 Task: Find an Airbnb in Shelby, United States for 8 guests from 12 Aug to 16 Aug, with a price range of ₹10,000 to ₹16,000, and amenities including Free parking, Wifi, TV, Gym, and Breakfast. Enable 'Self check-in' option.
Action: Mouse moved to (823, 299)
Screenshot: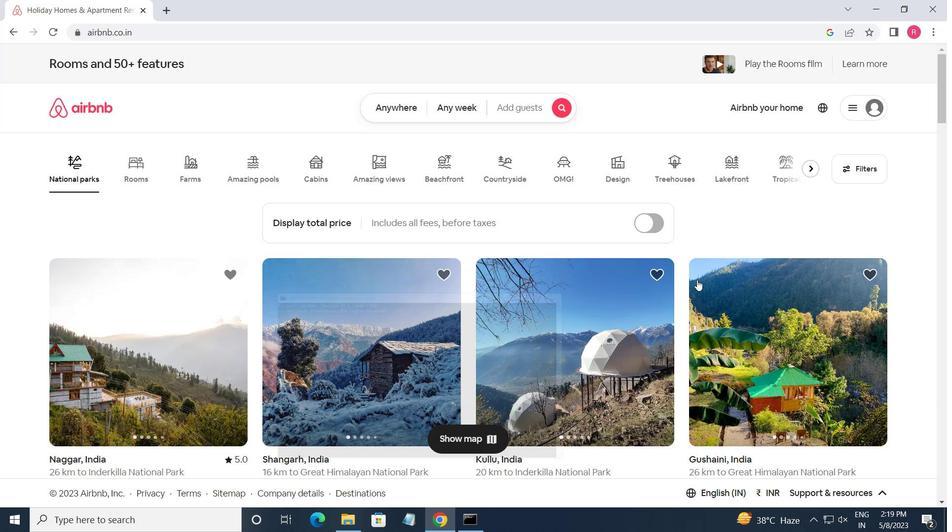 
Action: Mouse scrolled (823, 298) with delta (0, 0)
Screenshot: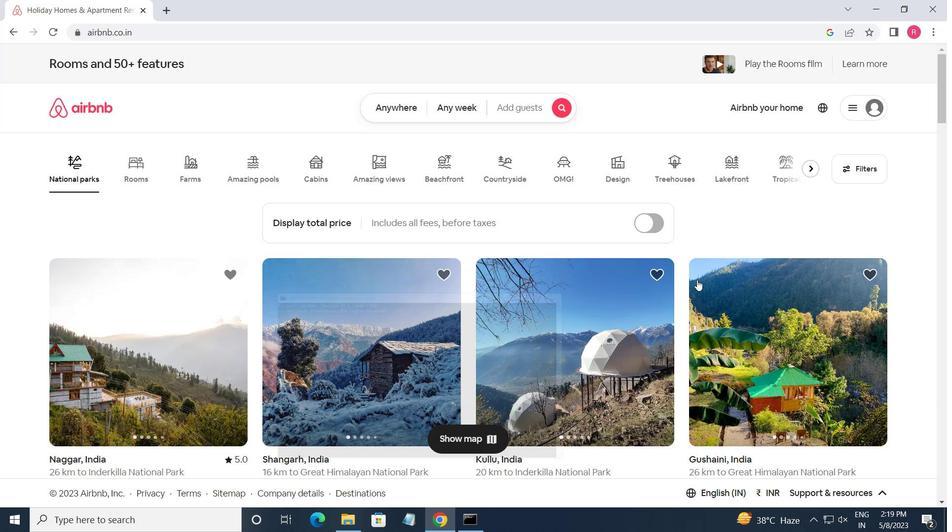 
Action: Mouse moved to (561, 63)
Screenshot: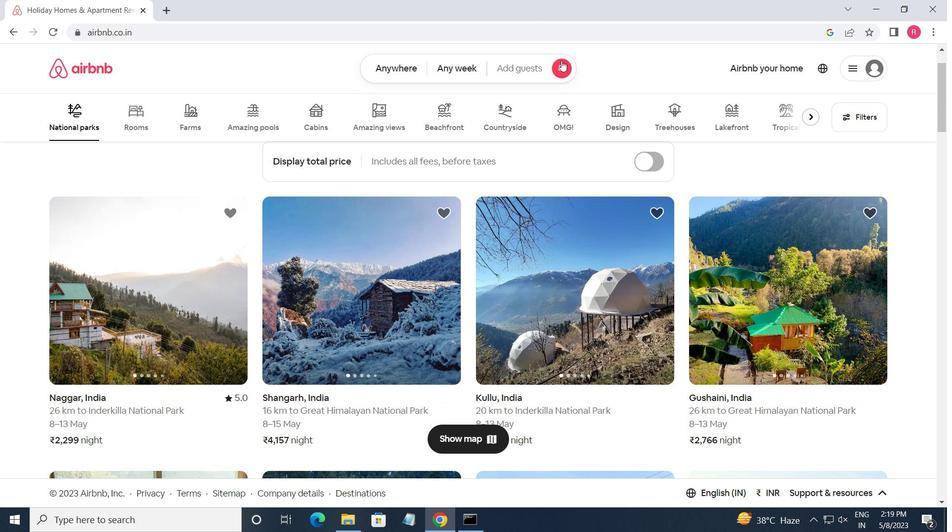 
Action: Mouse pressed left at (561, 63)
Screenshot: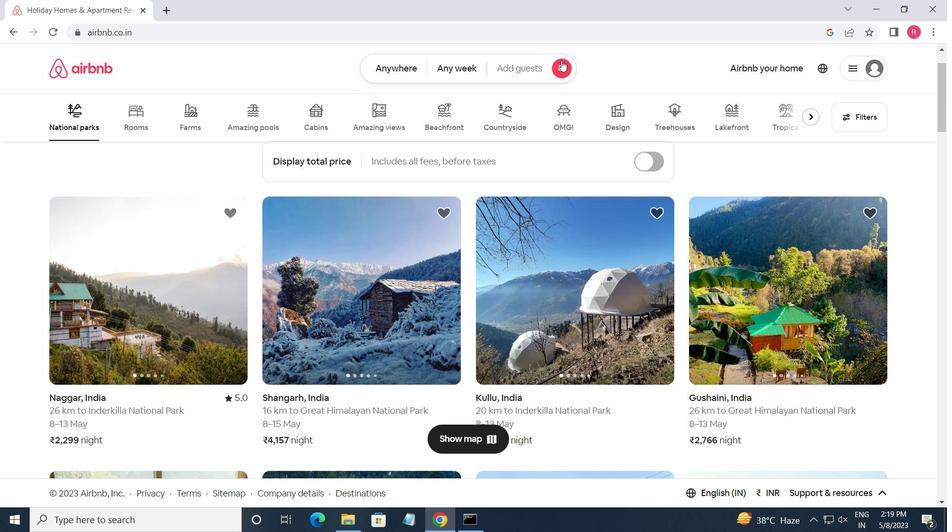 
Action: Mouse moved to (243, 120)
Screenshot: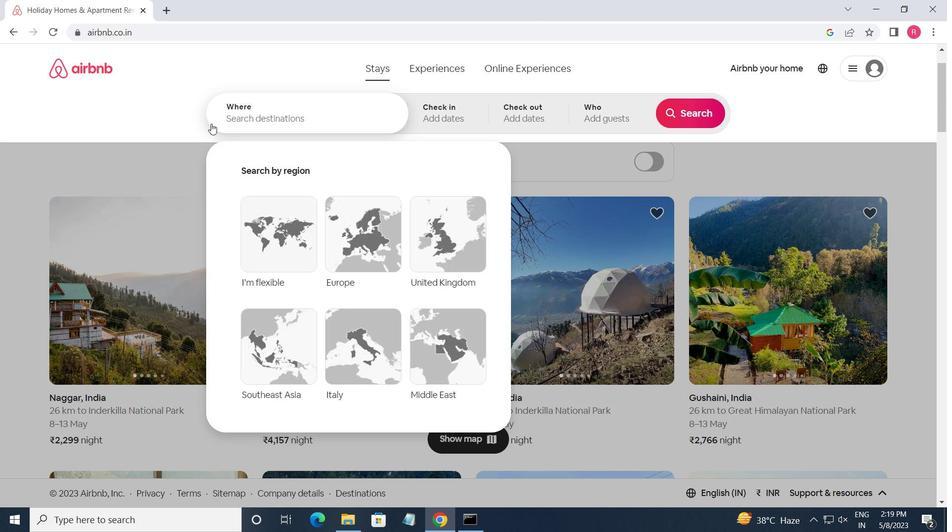 
Action: Mouse pressed left at (243, 120)
Screenshot: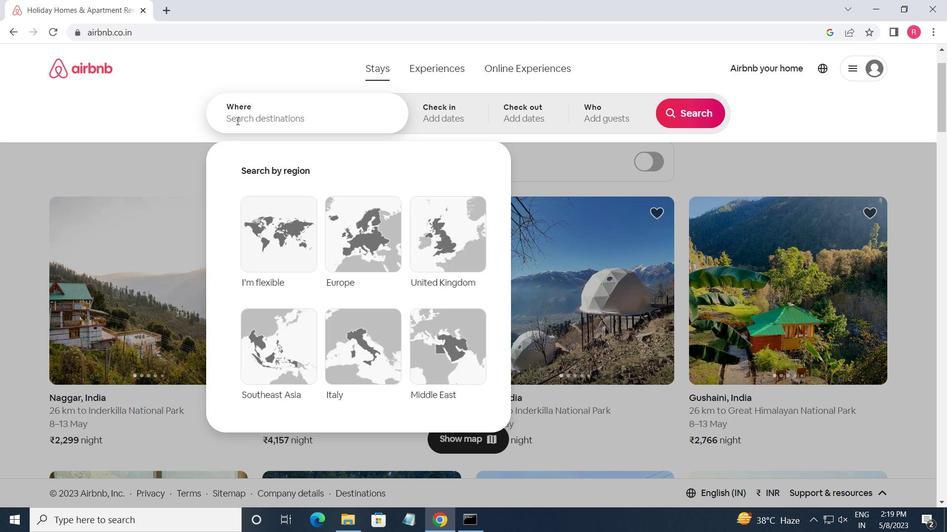 
Action: Mouse moved to (496, 2)
Screenshot: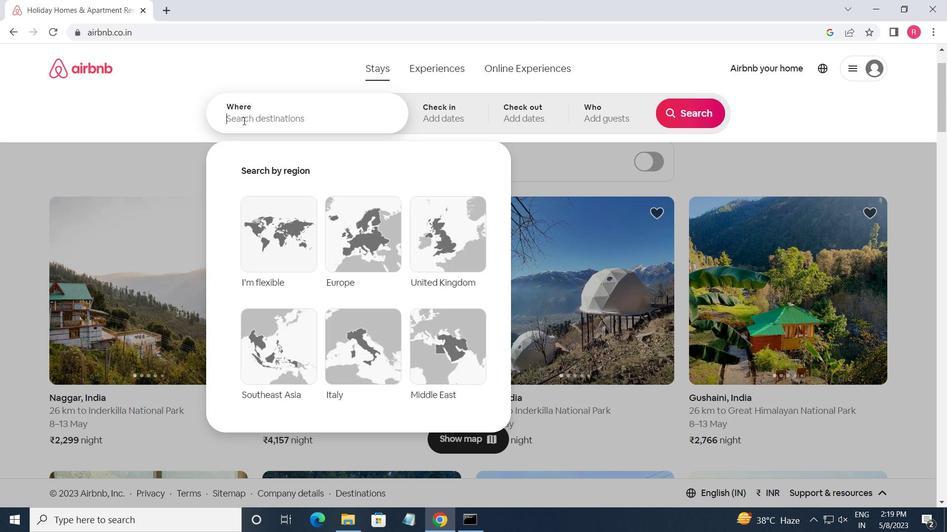 
Action: Key pressed <Key.shift>SHELBY,<Key.space><Key.shift_r>UNITED<Key.space><Key.shift>STATES<Key.enter>
Screenshot: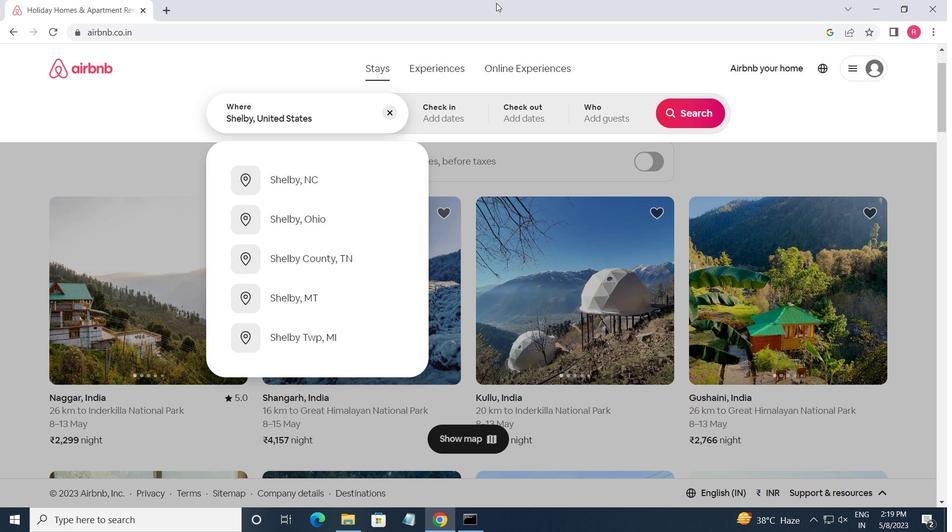 
Action: Mouse moved to (697, 210)
Screenshot: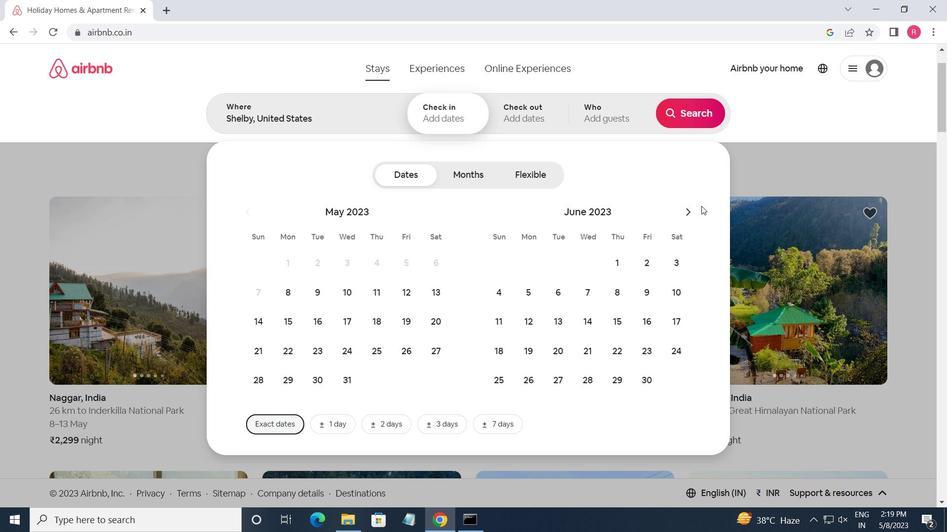 
Action: Mouse pressed left at (697, 210)
Screenshot: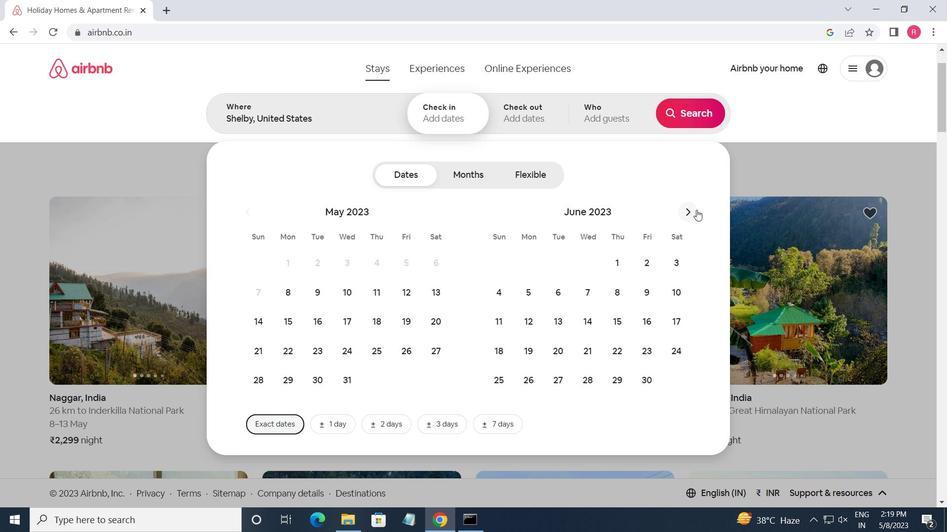 
Action: Mouse pressed left at (697, 210)
Screenshot: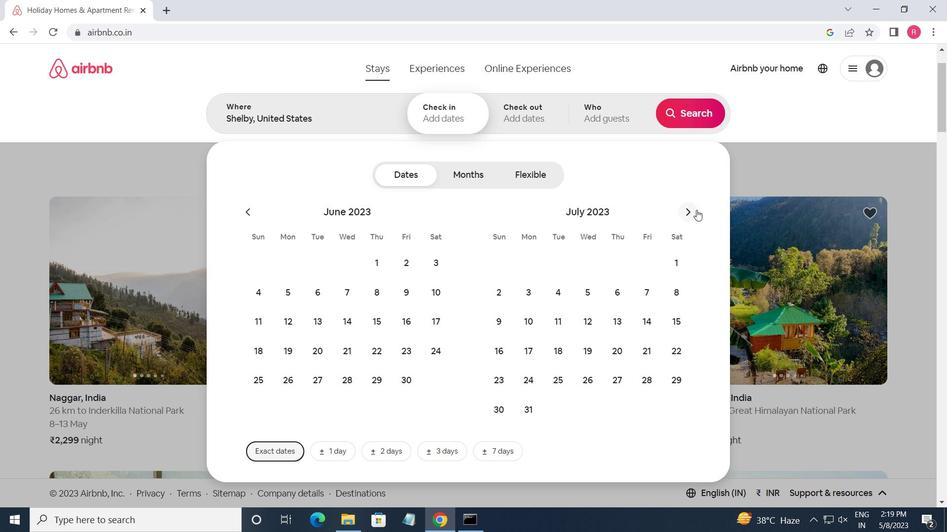 
Action: Mouse moved to (668, 296)
Screenshot: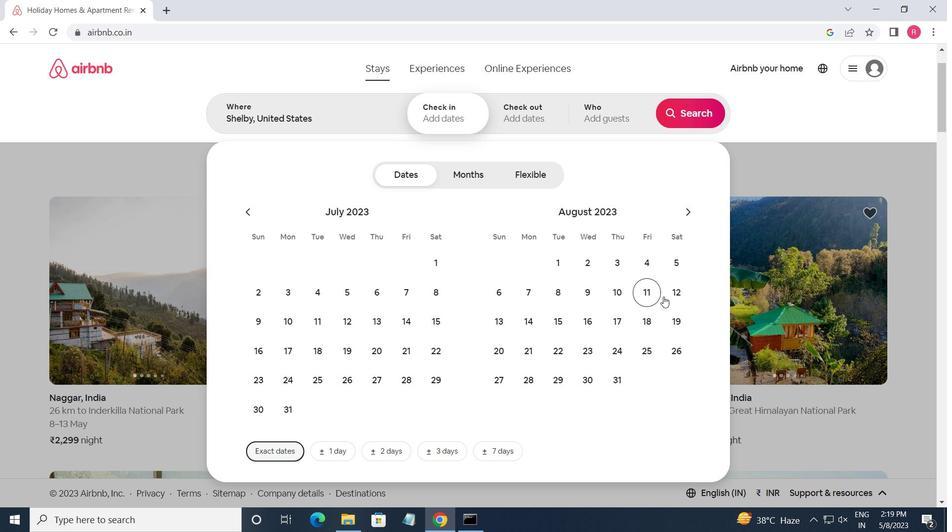 
Action: Mouse pressed left at (668, 296)
Screenshot: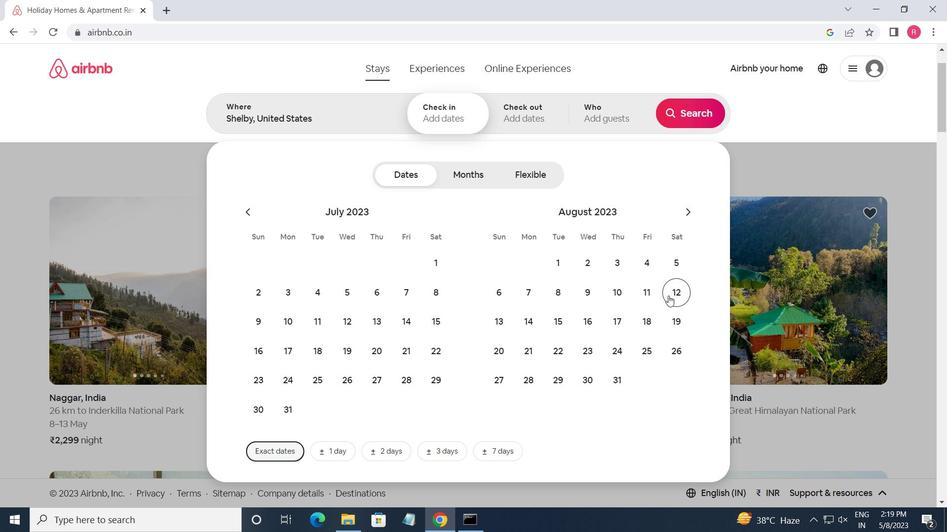
Action: Mouse moved to (597, 328)
Screenshot: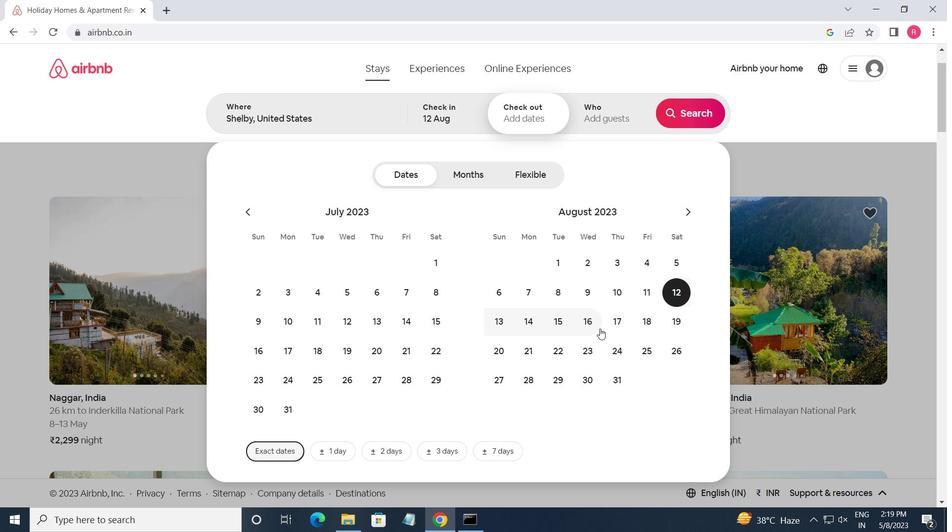 
Action: Mouse pressed left at (597, 328)
Screenshot: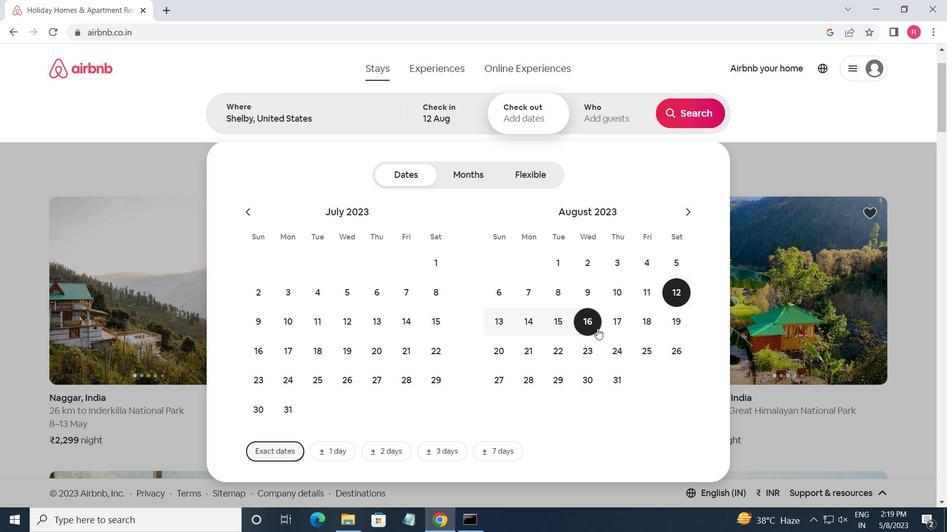 
Action: Mouse moved to (611, 115)
Screenshot: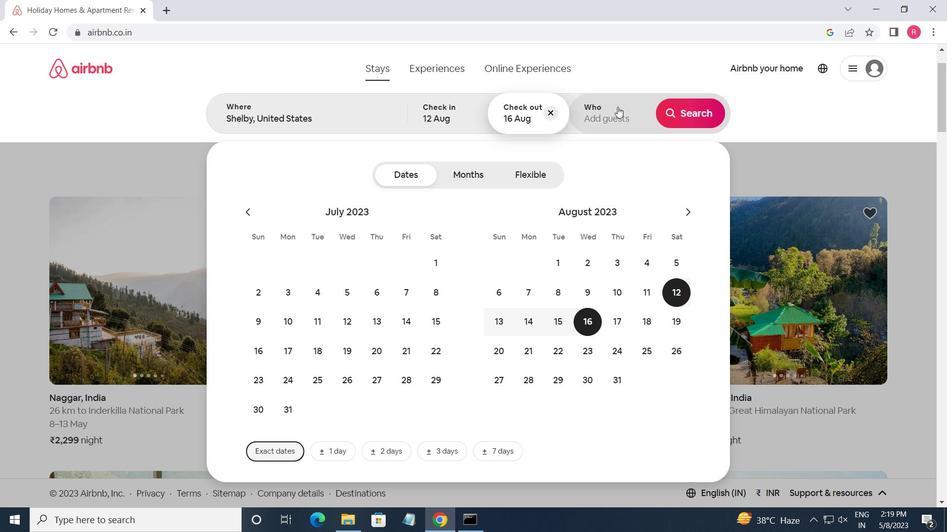
Action: Mouse pressed left at (611, 115)
Screenshot: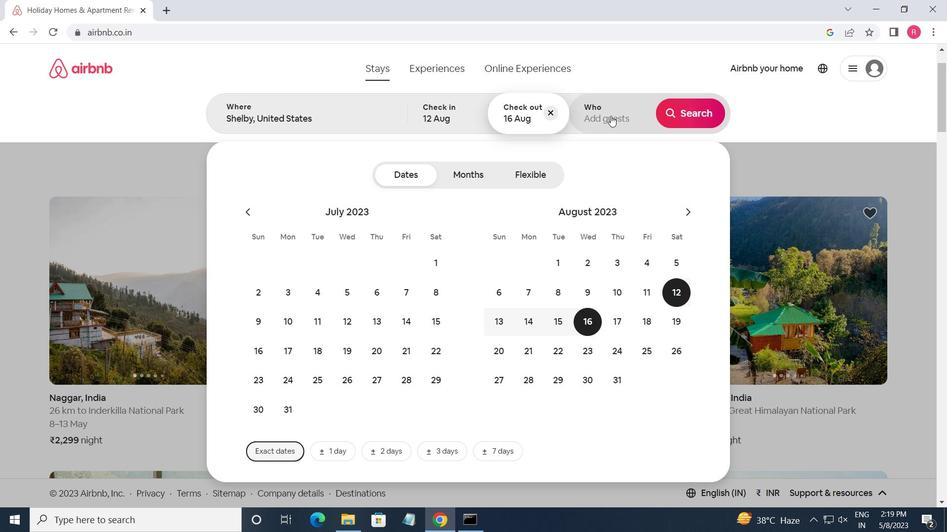 
Action: Mouse moved to (687, 185)
Screenshot: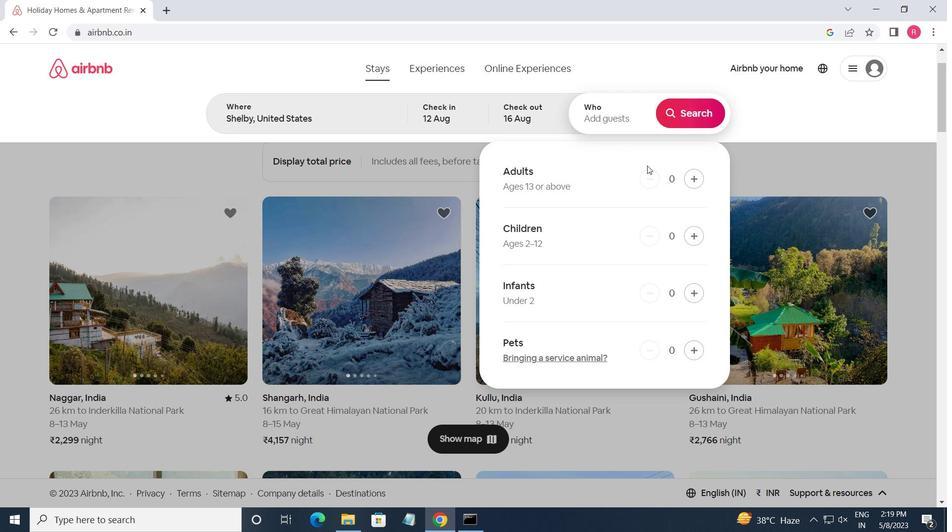 
Action: Mouse pressed left at (687, 185)
Screenshot: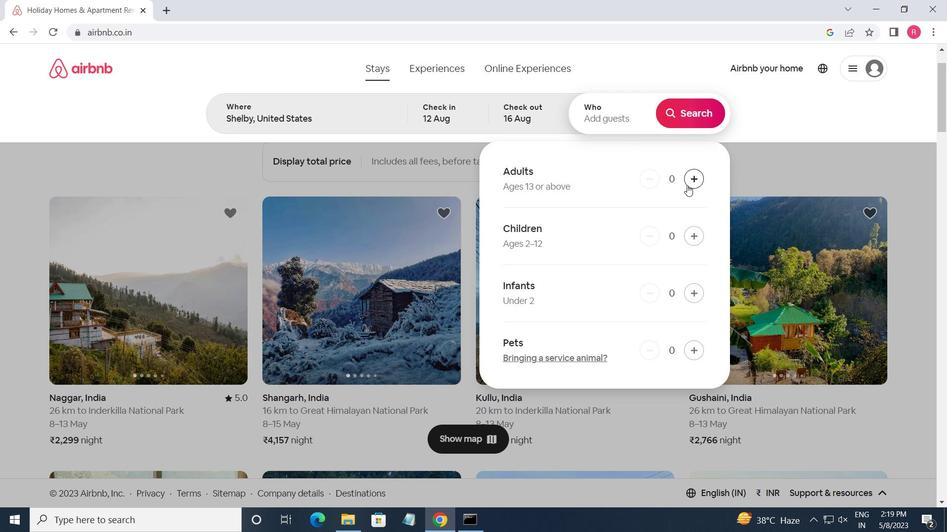 
Action: Mouse pressed left at (687, 185)
Screenshot: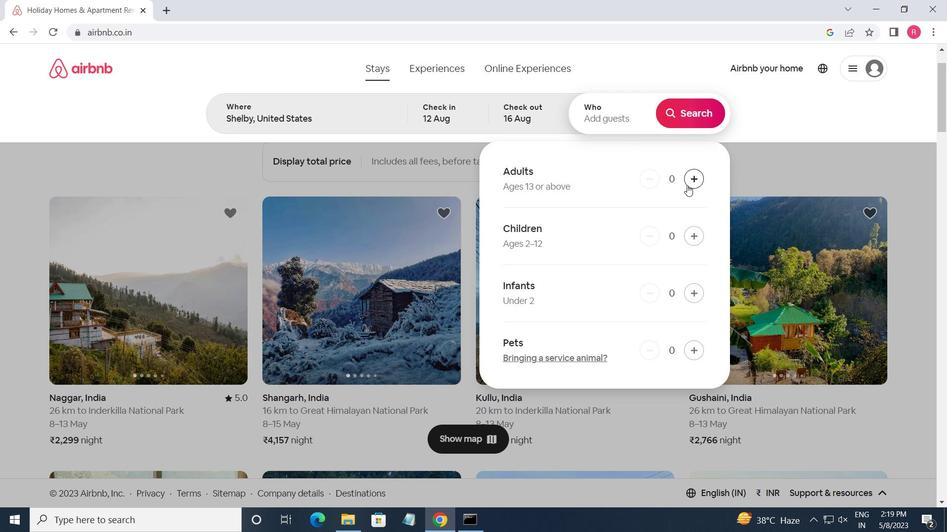 
Action: Mouse pressed left at (687, 185)
Screenshot: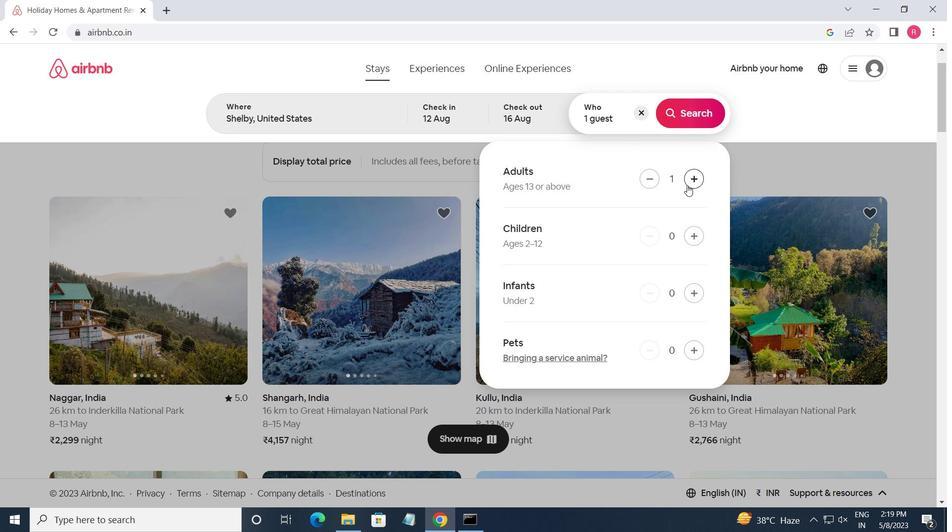 
Action: Mouse pressed left at (687, 185)
Screenshot: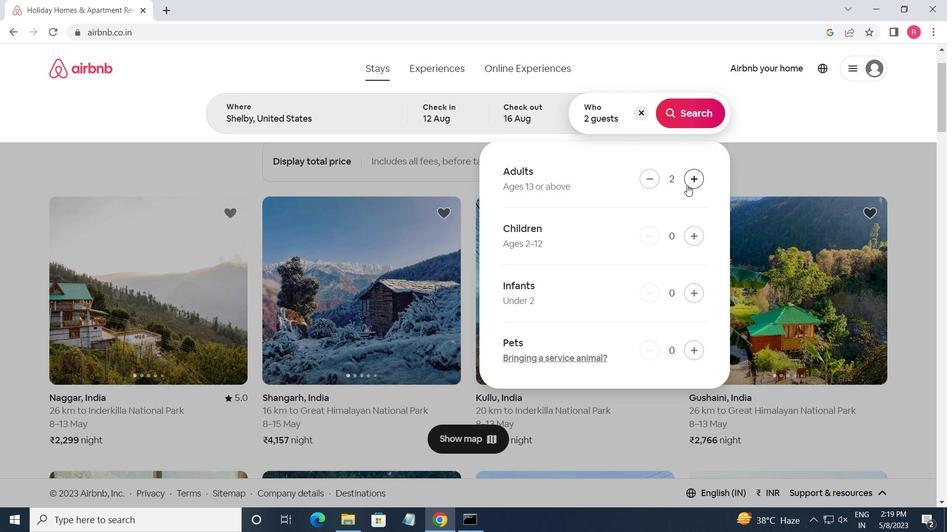 
Action: Mouse pressed left at (687, 185)
Screenshot: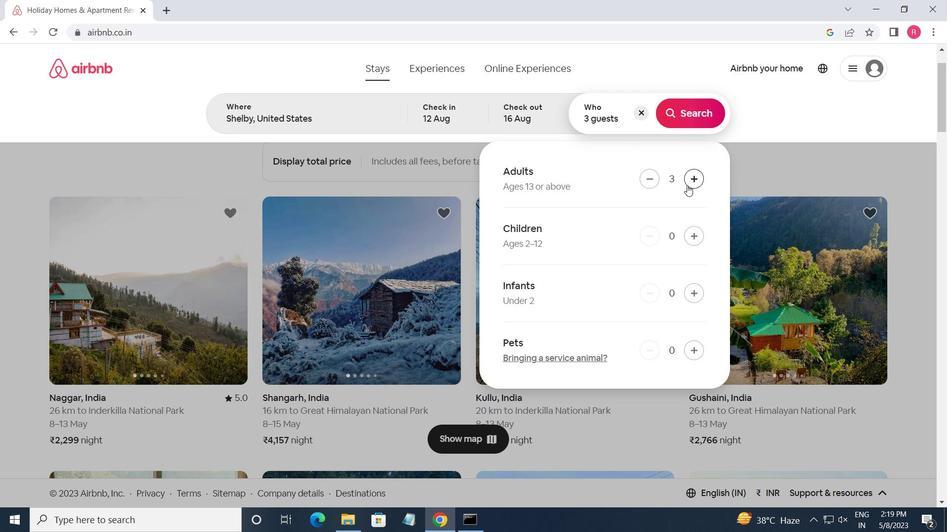 
Action: Mouse moved to (687, 185)
Screenshot: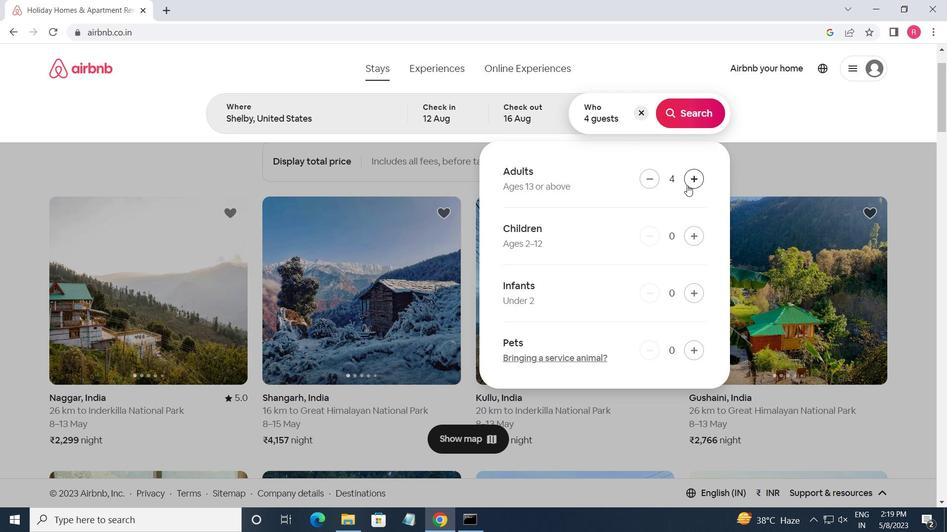 
Action: Mouse pressed left at (687, 185)
Screenshot: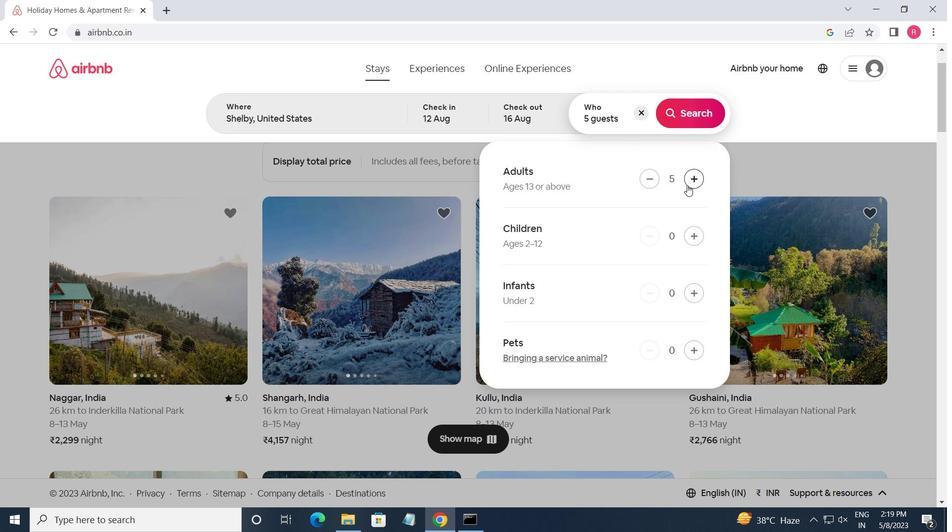 
Action: Mouse pressed left at (687, 185)
Screenshot: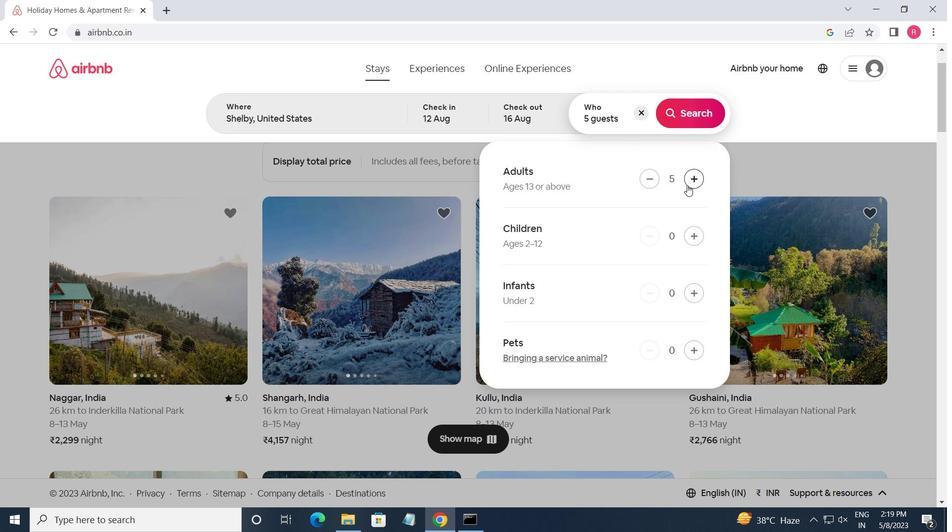 
Action: Mouse pressed left at (687, 185)
Screenshot: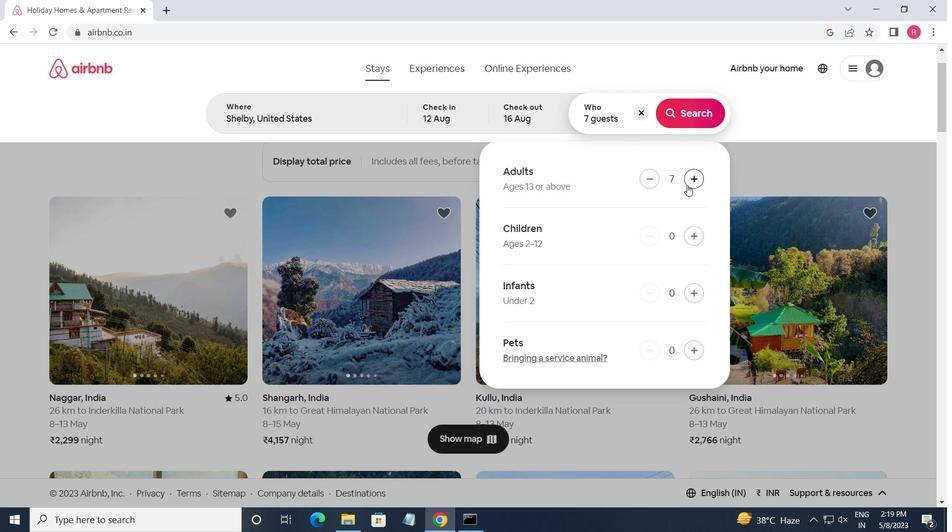 
Action: Mouse moved to (682, 115)
Screenshot: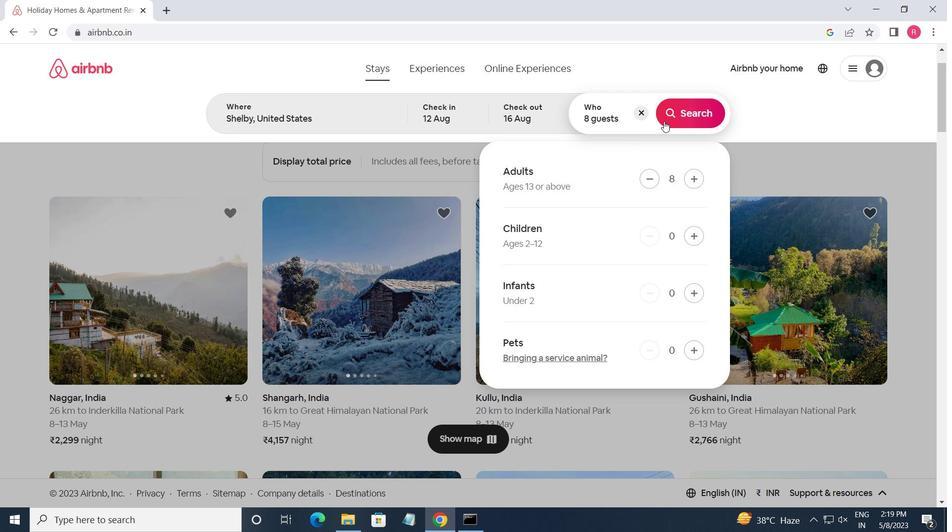 
Action: Mouse pressed left at (682, 115)
Screenshot: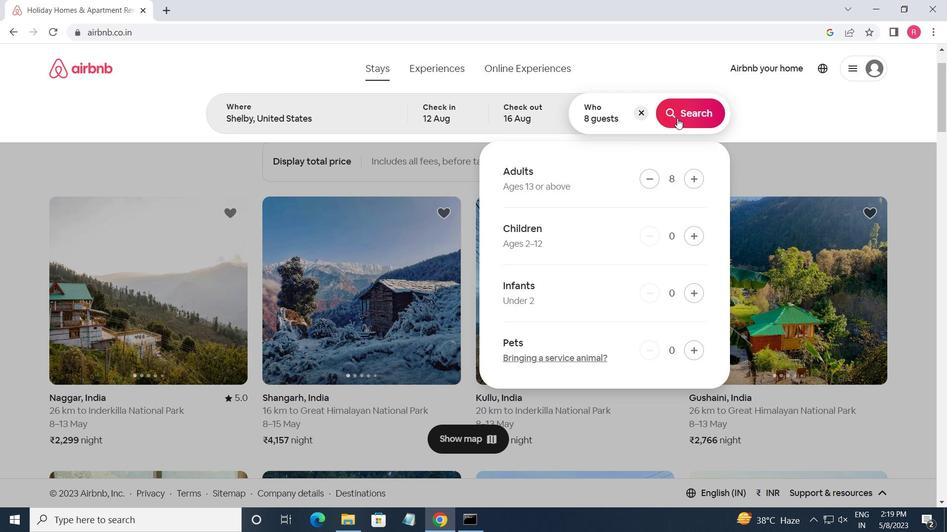 
Action: Mouse moved to (891, 121)
Screenshot: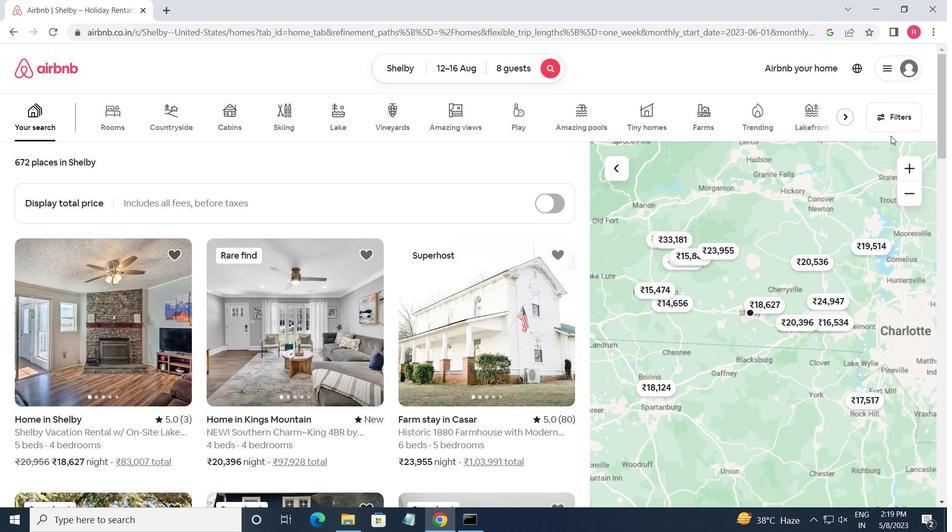 
Action: Mouse pressed left at (891, 121)
Screenshot: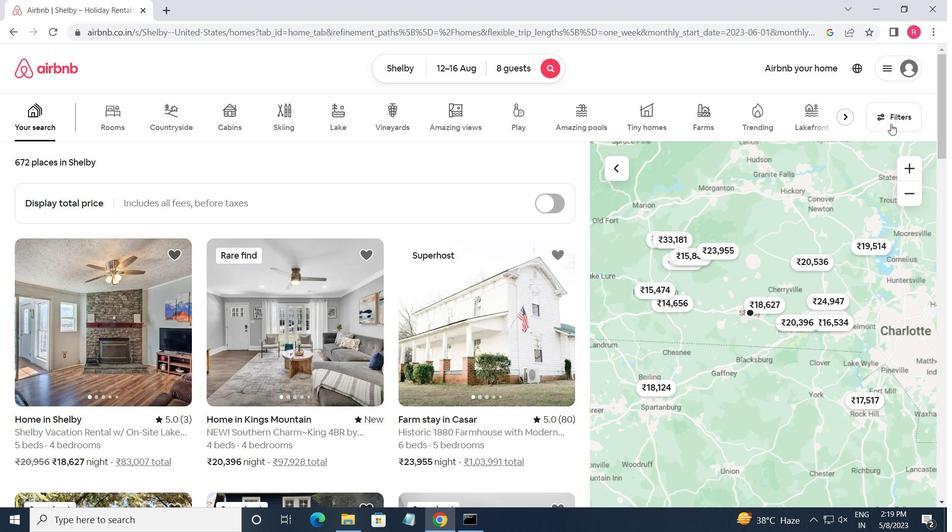 
Action: Mouse moved to (315, 420)
Screenshot: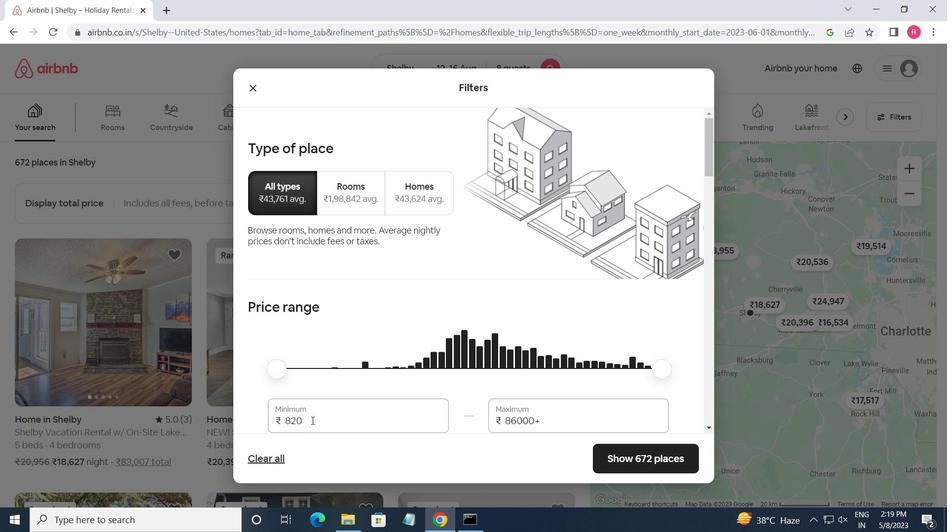 
Action: Mouse pressed left at (315, 420)
Screenshot: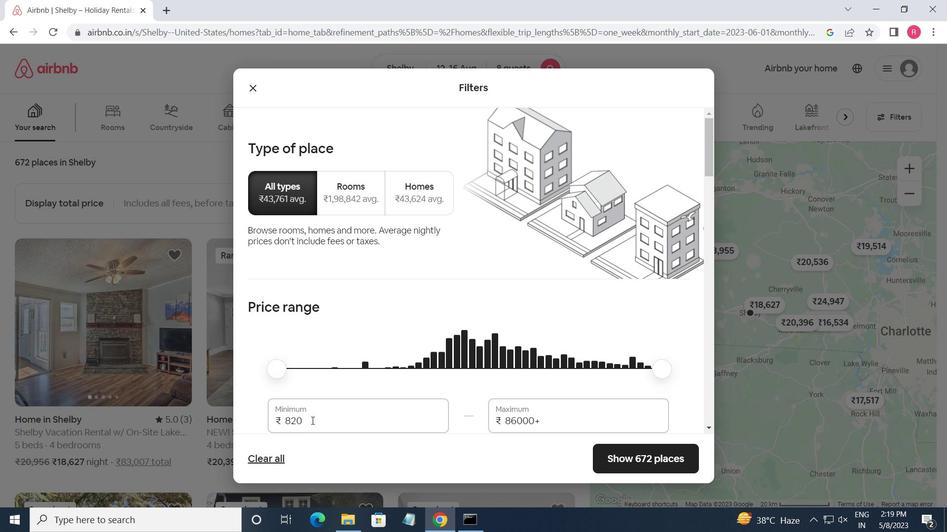 
Action: Mouse moved to (315, 420)
Screenshot: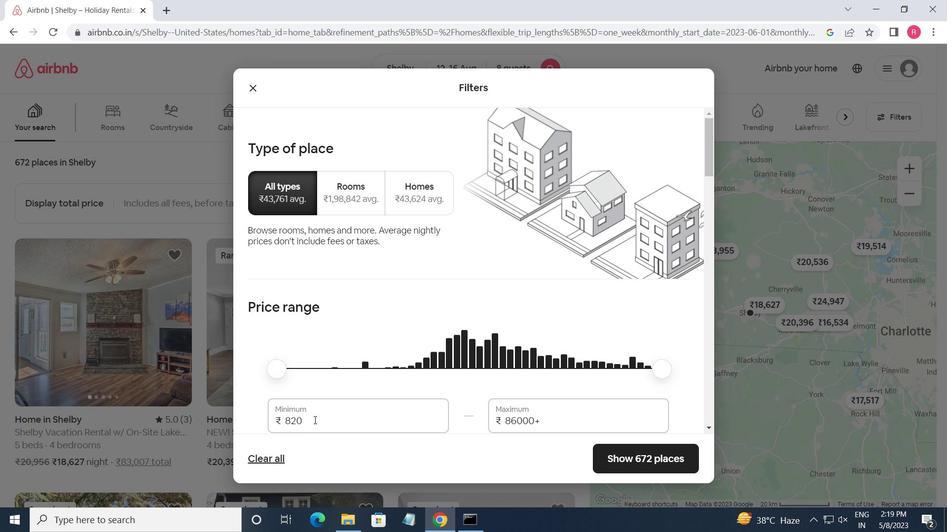 
Action: Mouse pressed left at (315, 420)
Screenshot: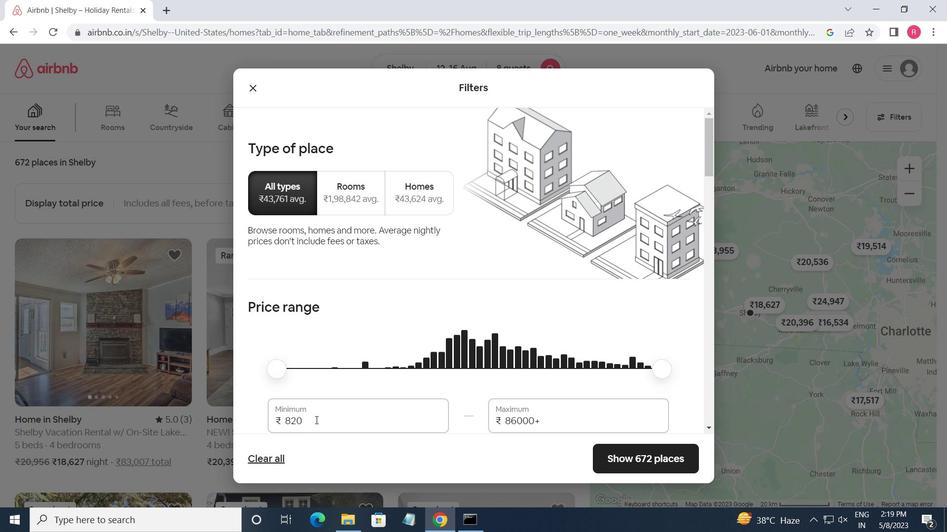 
Action: Mouse moved to (376, 409)
Screenshot: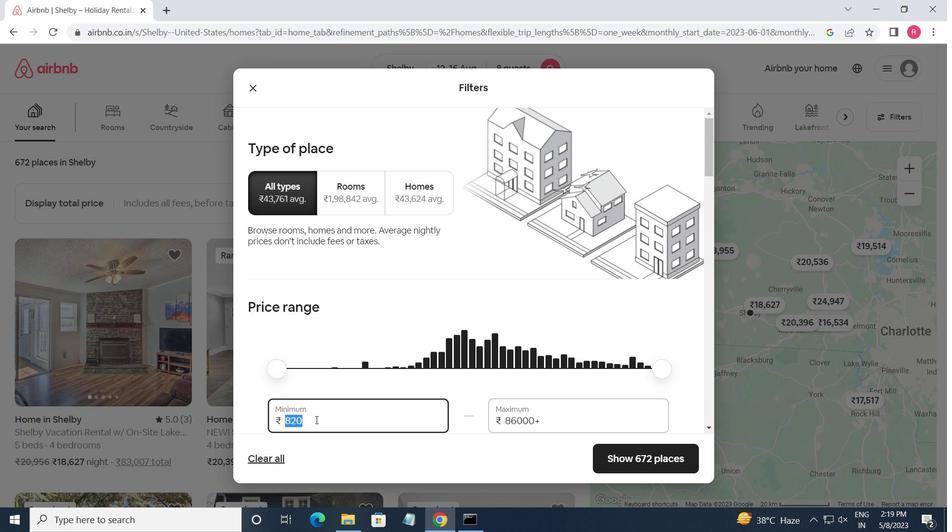 
Action: Key pressed 10000<Key.tab>16000
Screenshot: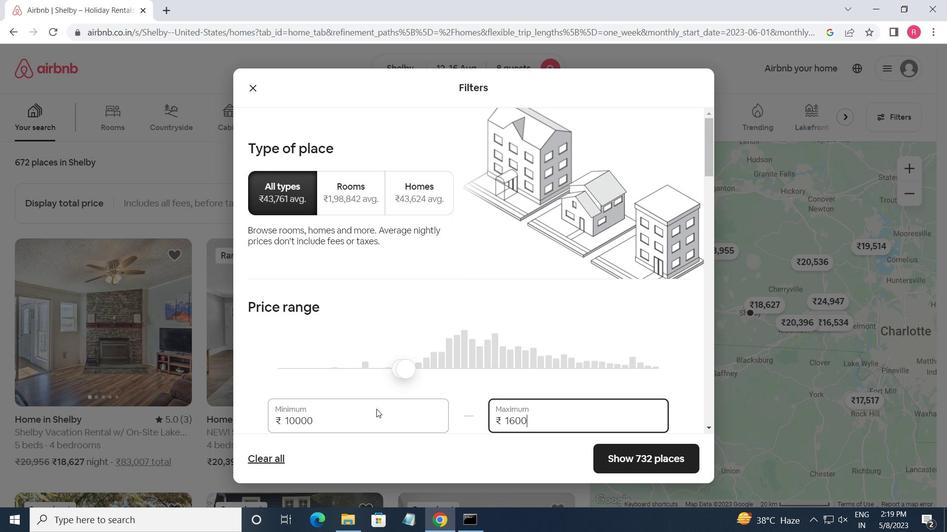 
Action: Mouse moved to (412, 386)
Screenshot: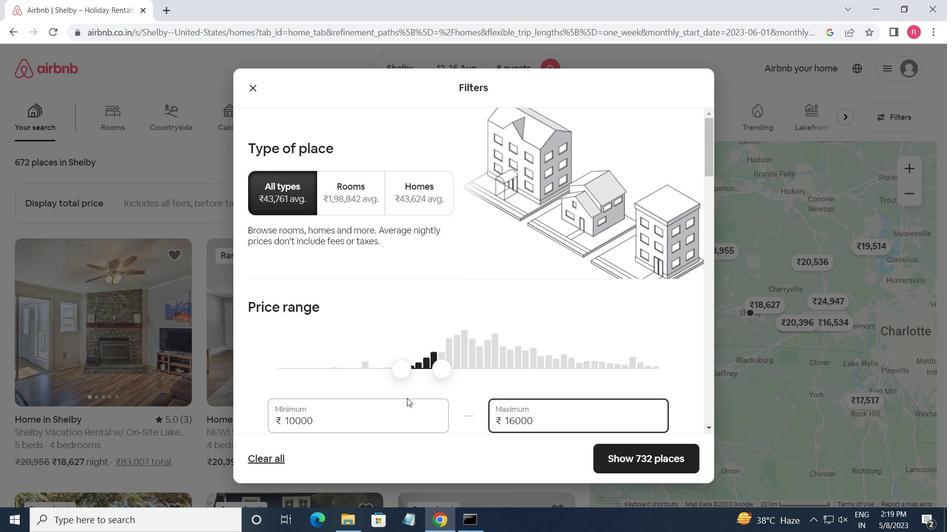 
Action: Mouse scrolled (412, 386) with delta (0, 0)
Screenshot: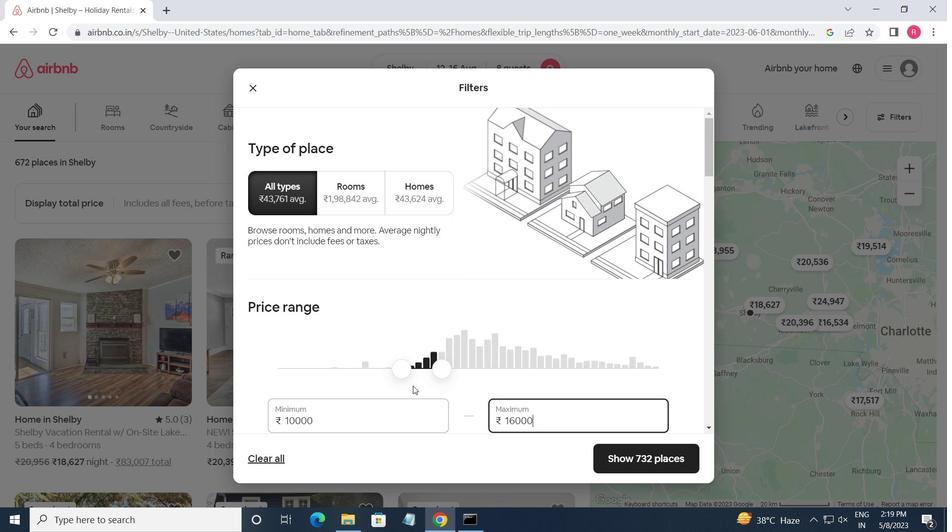 
Action: Mouse moved to (413, 386)
Screenshot: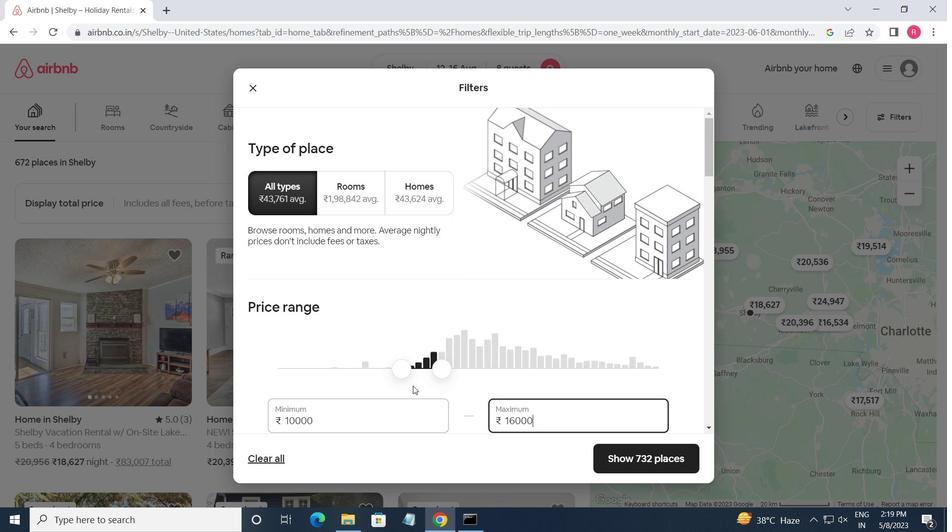 
Action: Mouse scrolled (413, 385) with delta (0, 0)
Screenshot: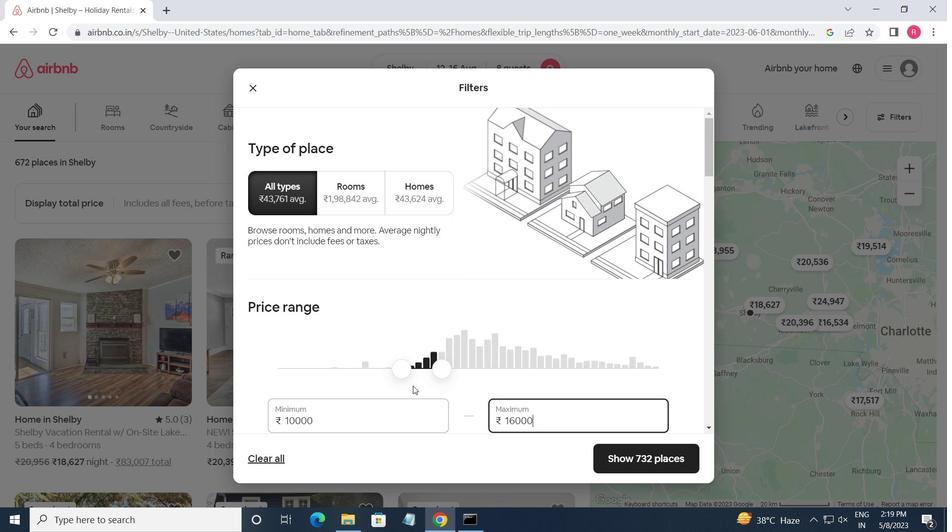 
Action: Mouse moved to (378, 357)
Screenshot: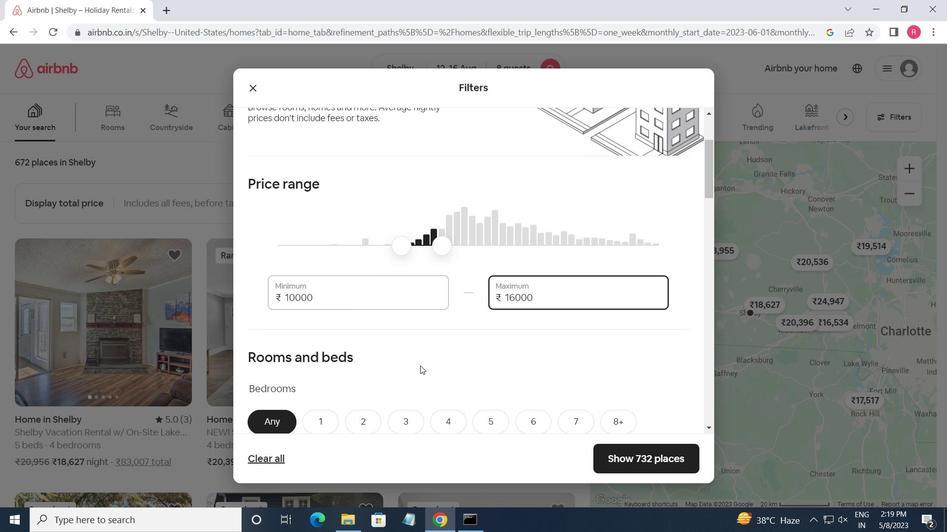 
Action: Mouse scrolled (378, 357) with delta (0, 0)
Screenshot: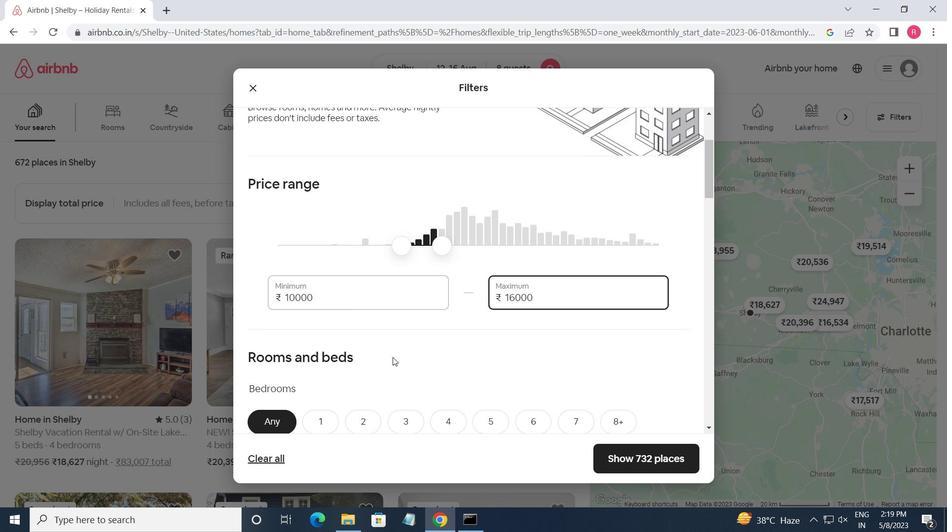 
Action: Mouse moved to (376, 358)
Screenshot: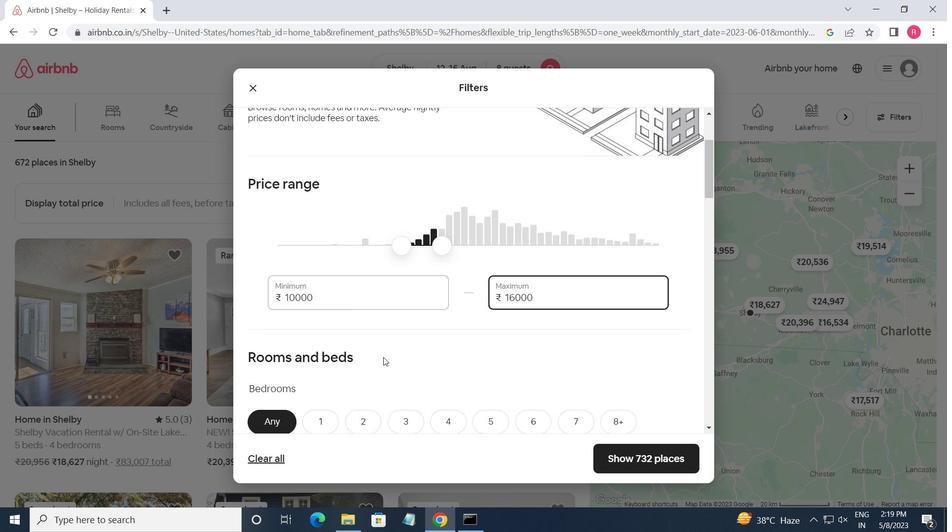 
Action: Mouse scrolled (376, 358) with delta (0, 0)
Screenshot: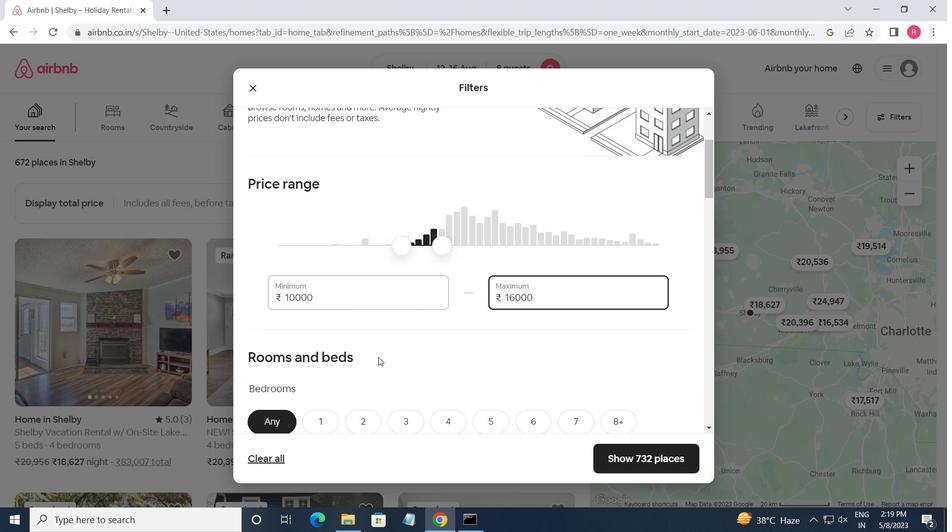
Action: Mouse moved to (624, 305)
Screenshot: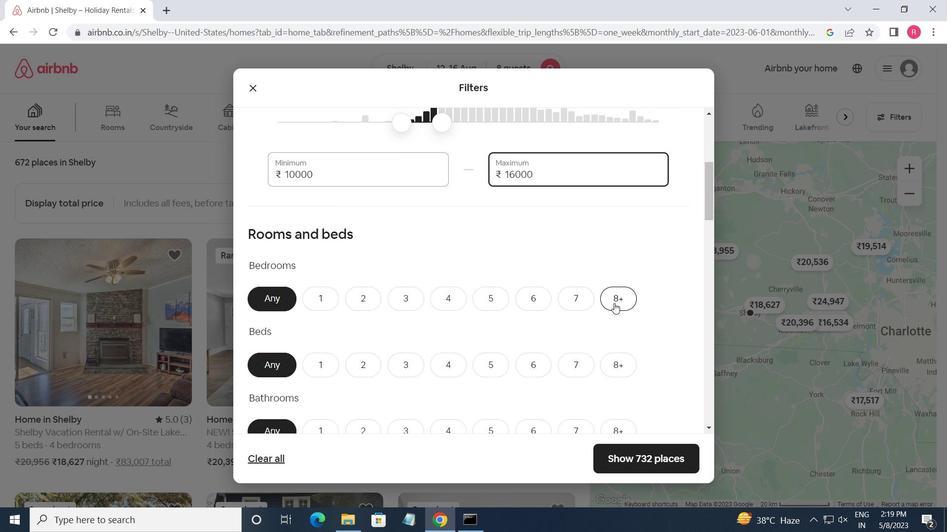 
Action: Mouse pressed left at (624, 305)
Screenshot: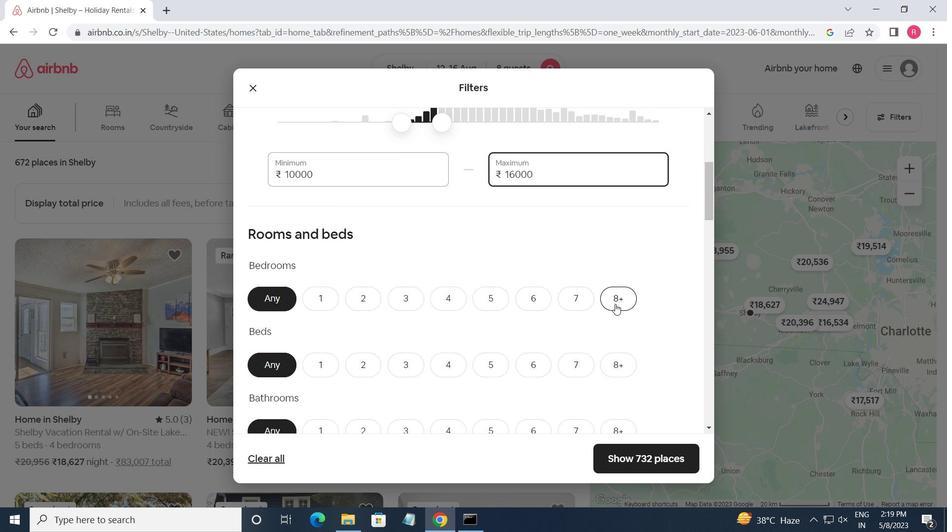 
Action: Mouse moved to (621, 360)
Screenshot: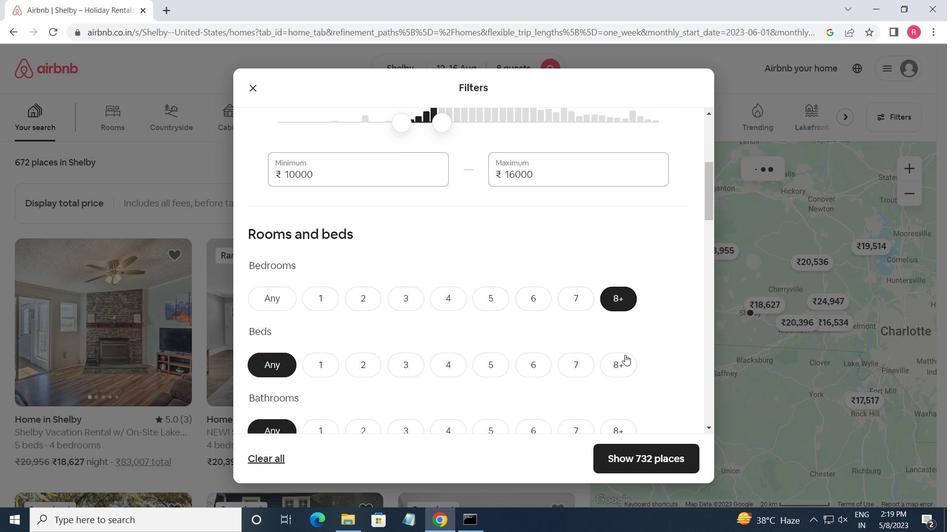 
Action: Mouse pressed left at (621, 360)
Screenshot: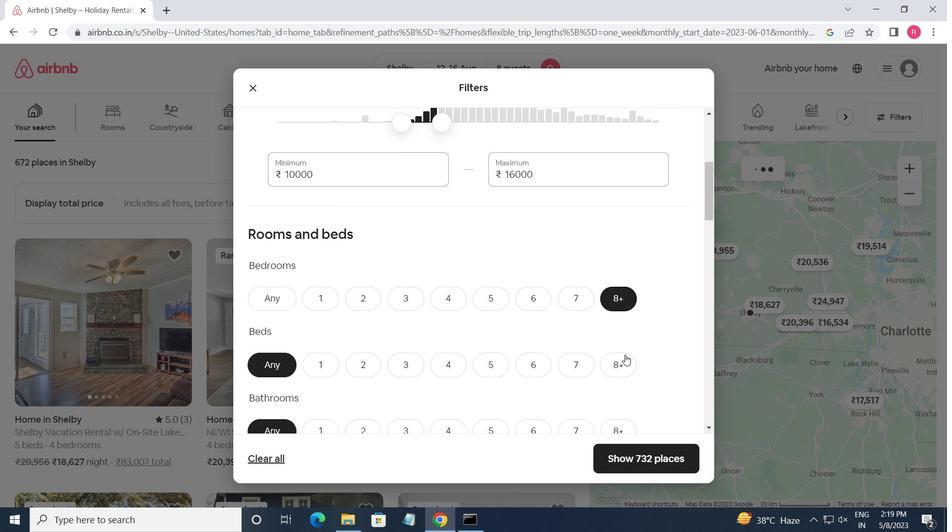
Action: Mouse moved to (618, 360)
Screenshot: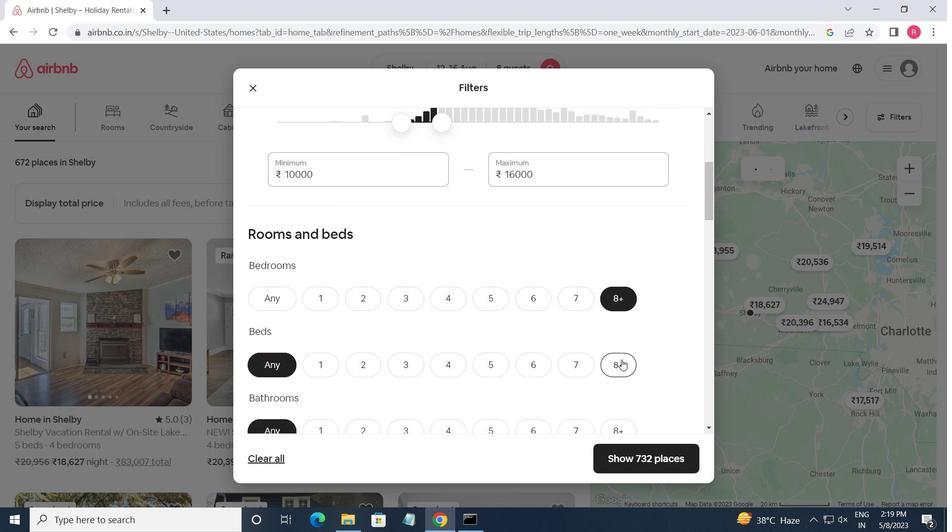 
Action: Mouse scrolled (618, 359) with delta (0, 0)
Screenshot: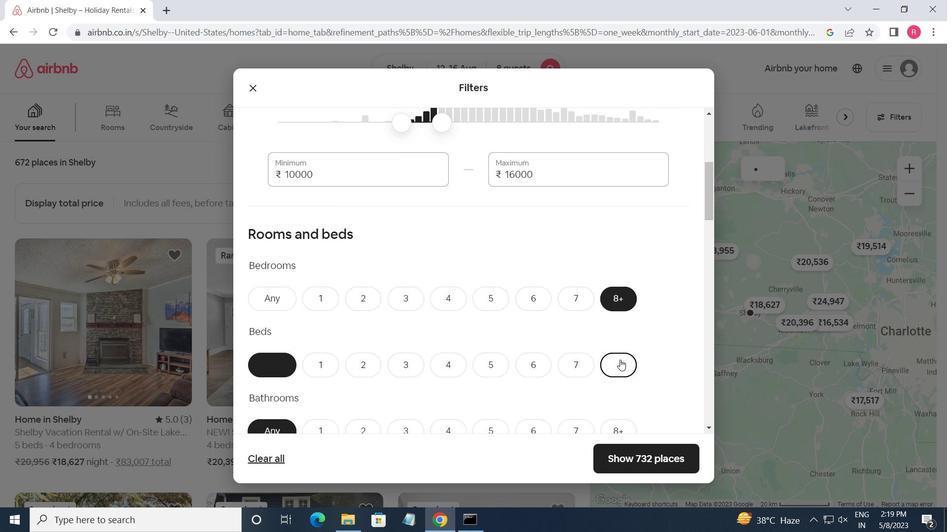 
Action: Mouse moved to (618, 364)
Screenshot: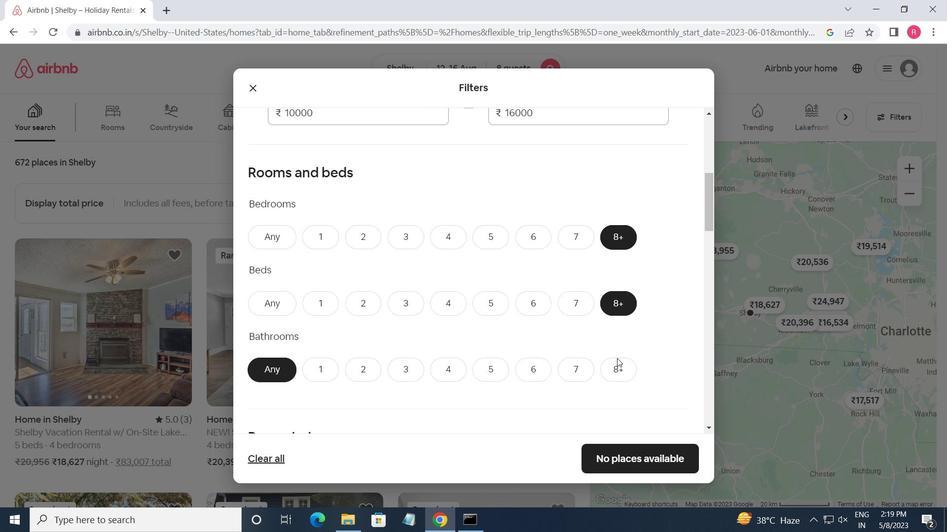 
Action: Mouse pressed left at (618, 364)
Screenshot: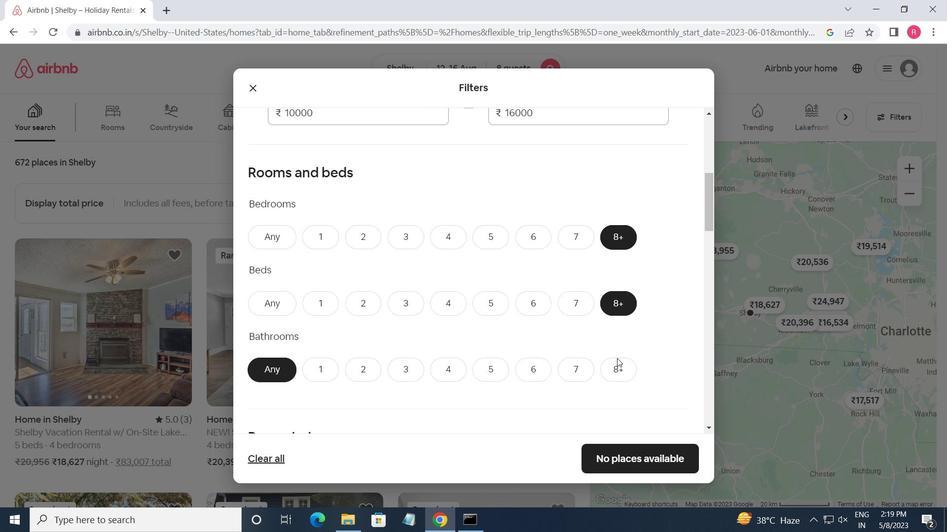 
Action: Mouse scrolled (618, 363) with delta (0, 0)
Screenshot: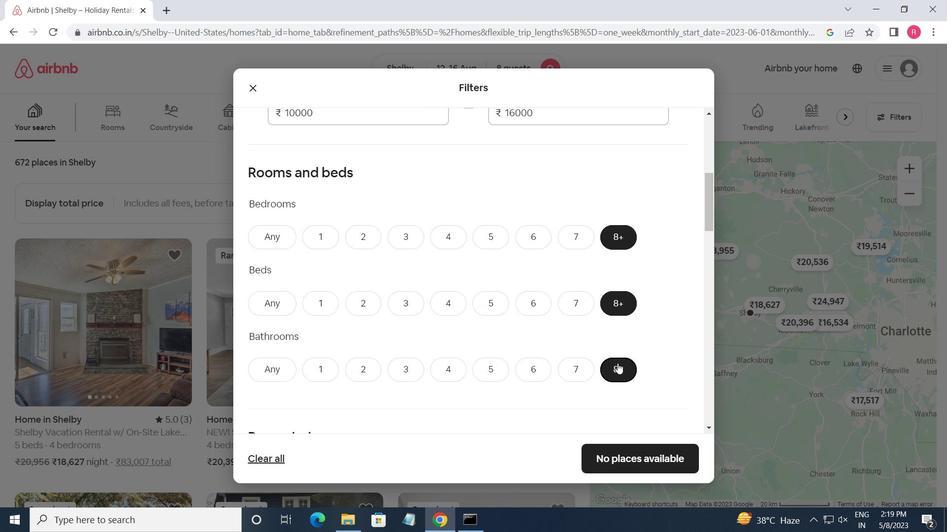 
Action: Mouse scrolled (618, 363) with delta (0, 0)
Screenshot: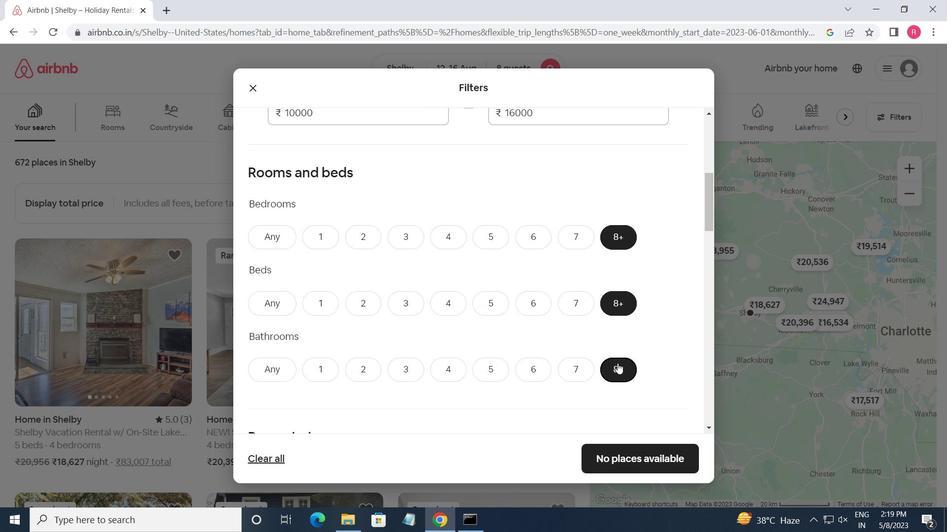 
Action: Mouse scrolled (618, 363) with delta (0, 0)
Screenshot: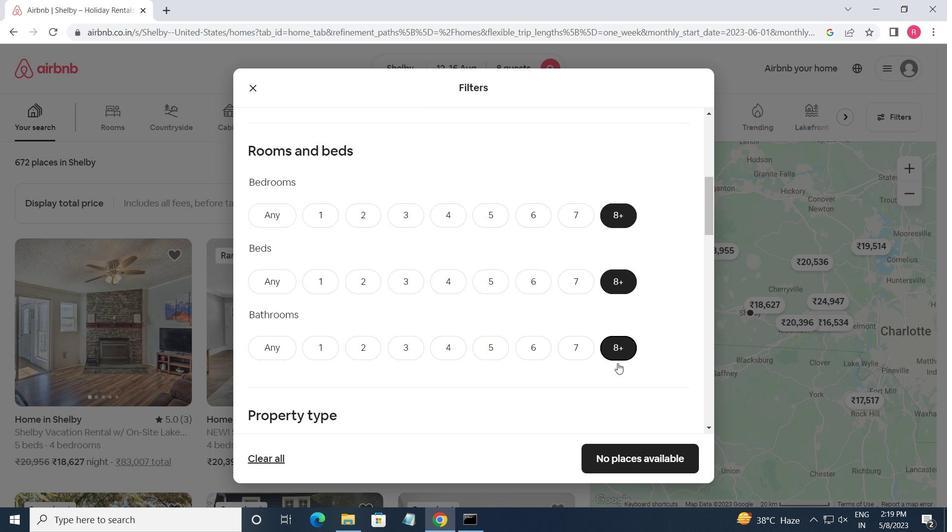 
Action: Mouse moved to (284, 317)
Screenshot: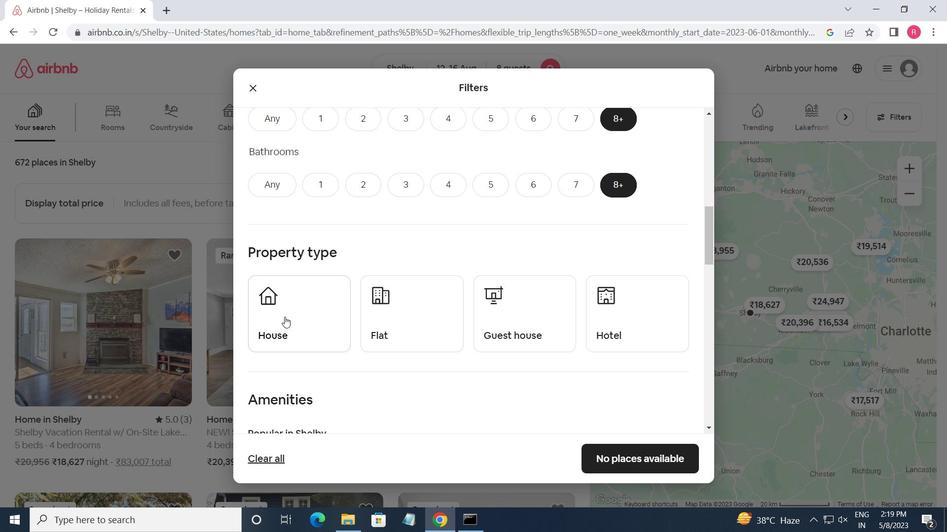 
Action: Mouse pressed left at (284, 317)
Screenshot: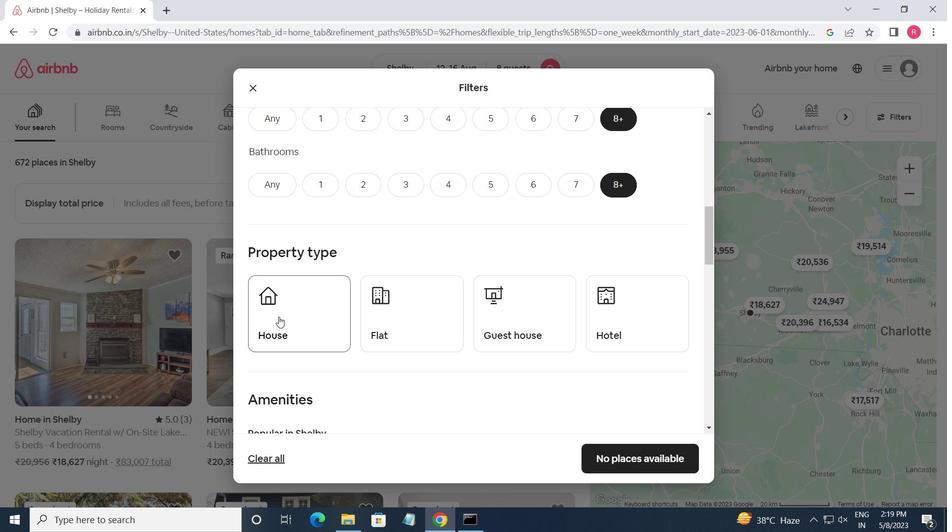 
Action: Mouse moved to (386, 325)
Screenshot: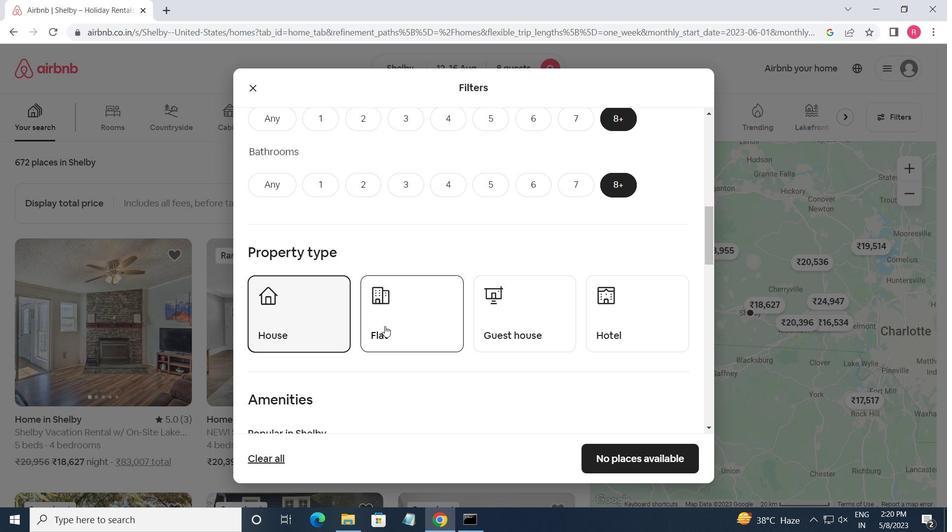 
Action: Mouse pressed left at (386, 325)
Screenshot: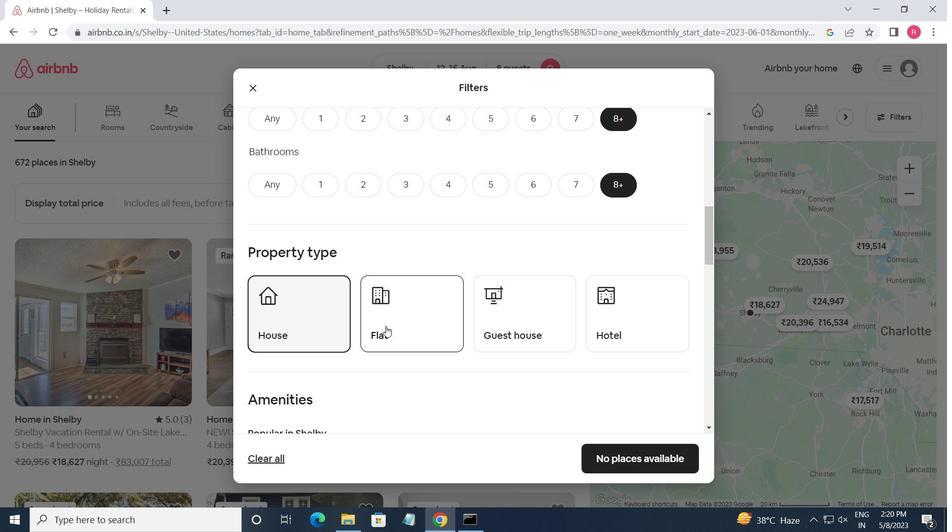 
Action: Mouse moved to (483, 320)
Screenshot: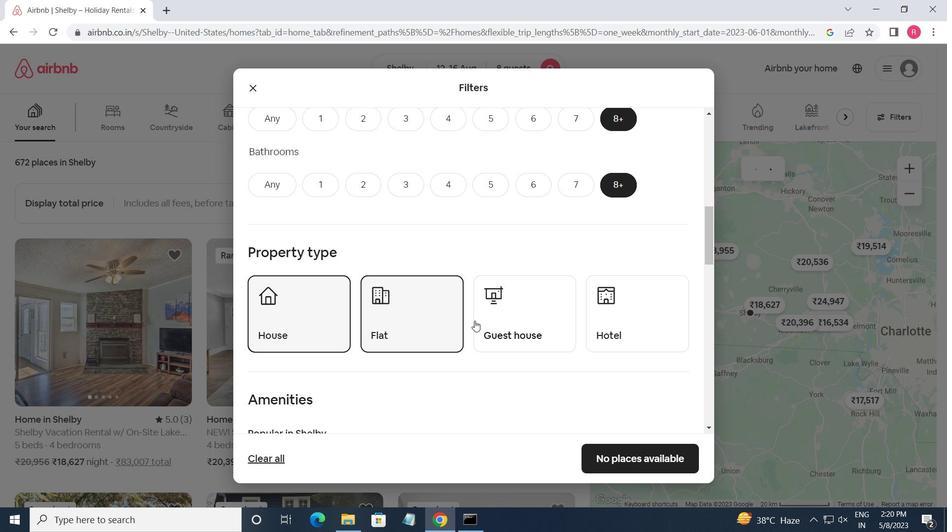 
Action: Mouse pressed left at (483, 320)
Screenshot: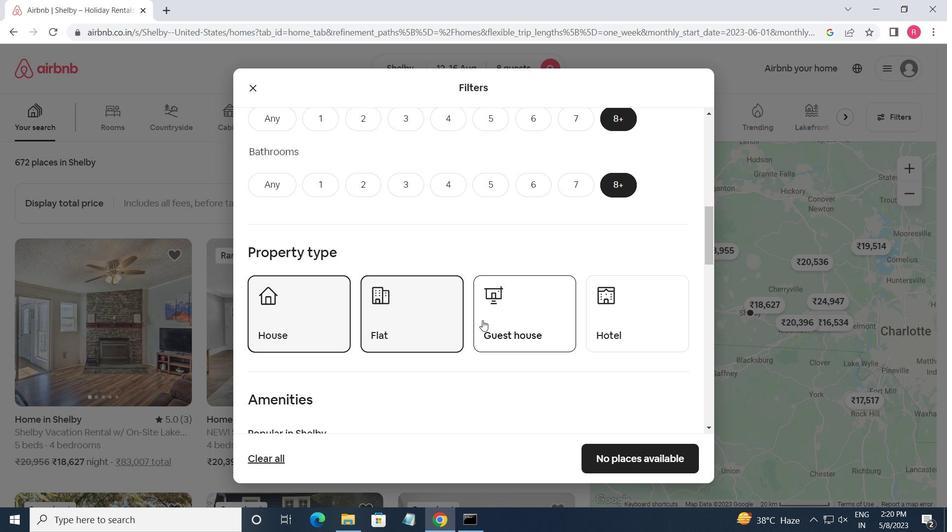 
Action: Mouse moved to (618, 324)
Screenshot: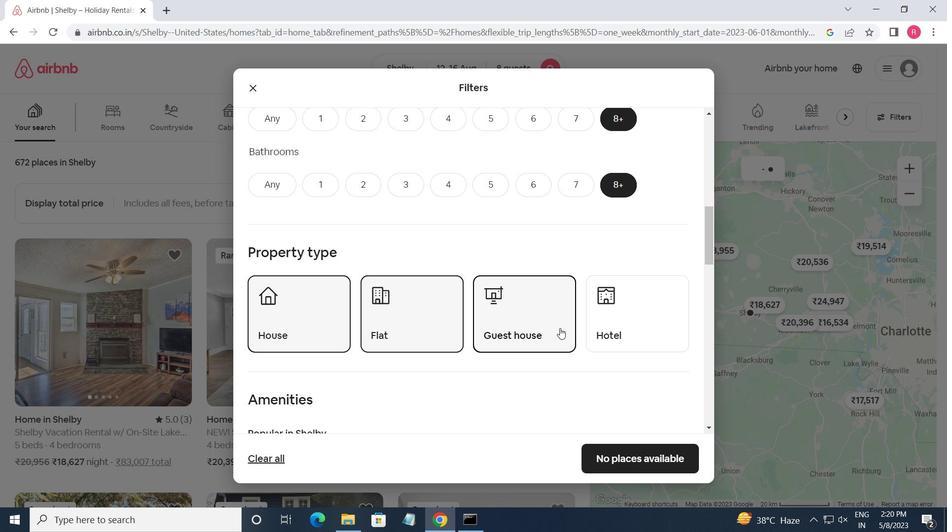 
Action: Mouse pressed left at (618, 324)
Screenshot: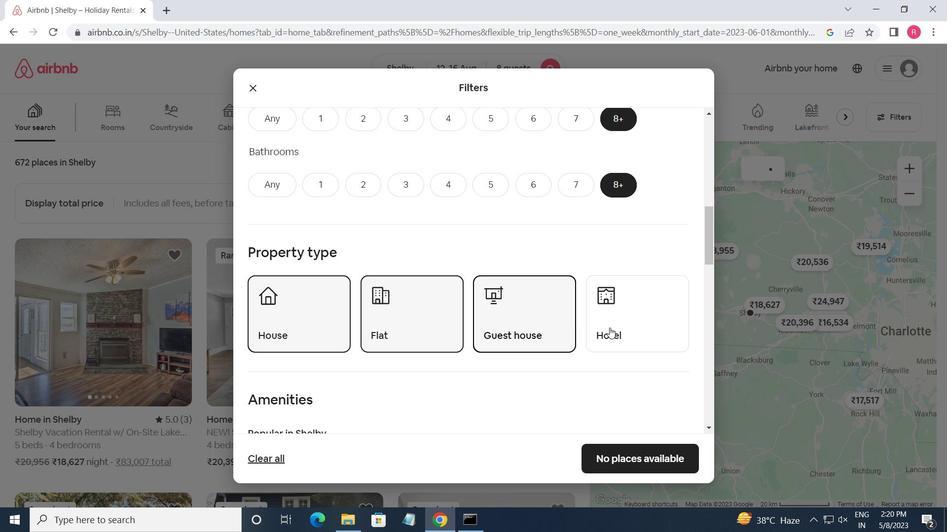 
Action: Mouse moved to (290, 342)
Screenshot: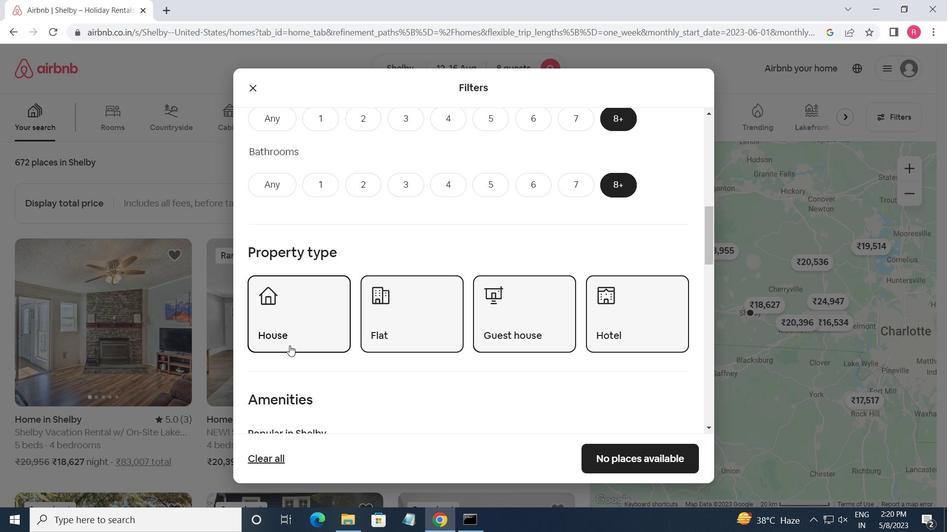 
Action: Mouse scrolled (290, 342) with delta (0, 0)
Screenshot: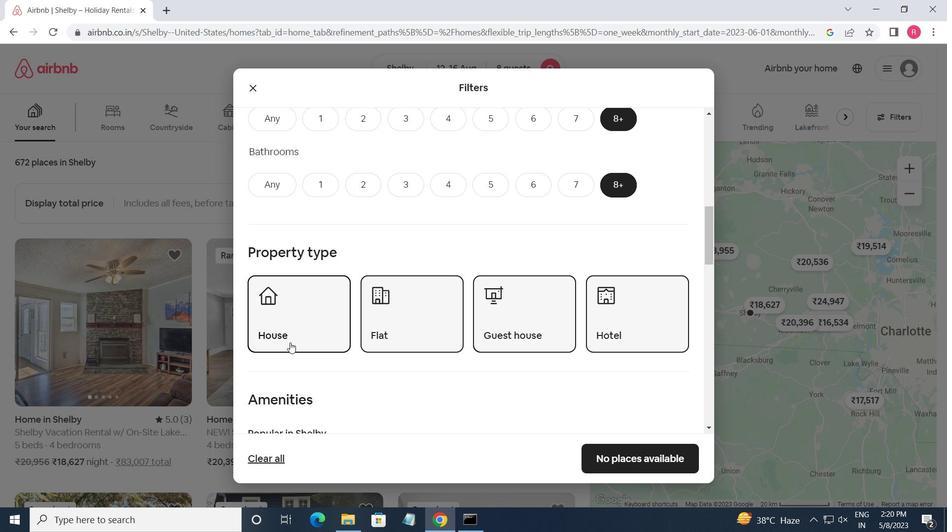 
Action: Mouse scrolled (290, 342) with delta (0, 0)
Screenshot: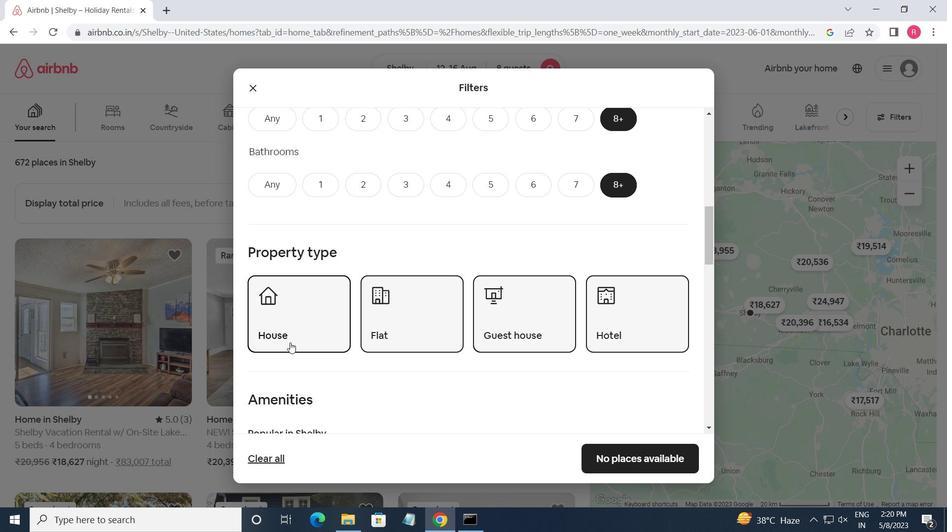 
Action: Mouse scrolled (290, 342) with delta (0, 0)
Screenshot: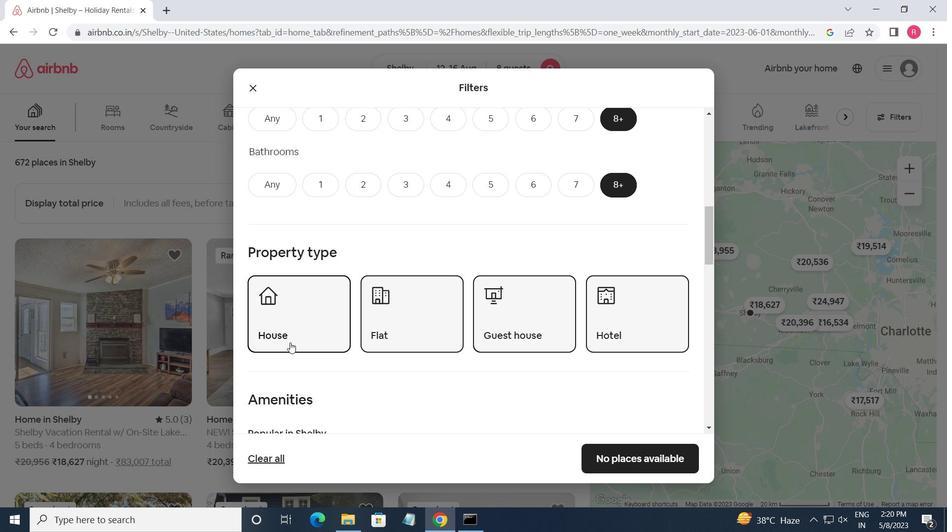 
Action: Mouse moved to (268, 363)
Screenshot: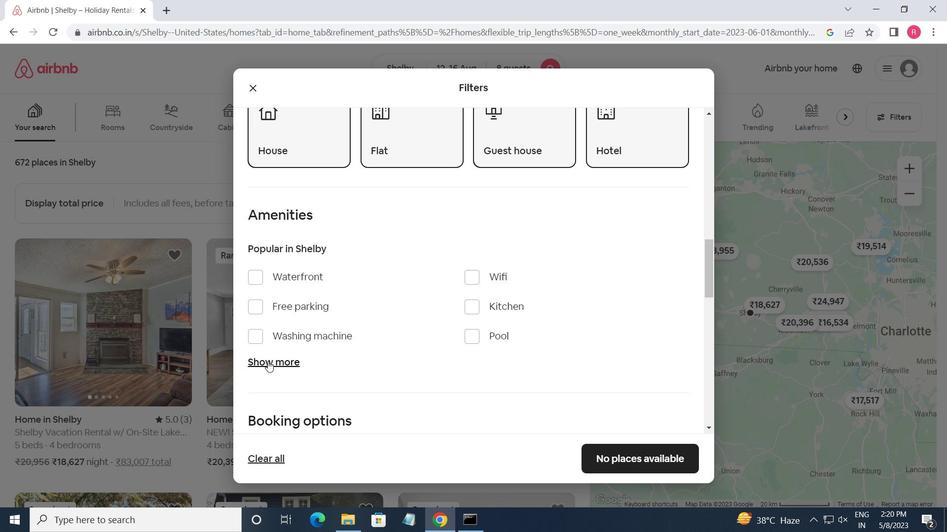 
Action: Mouse pressed left at (268, 363)
Screenshot: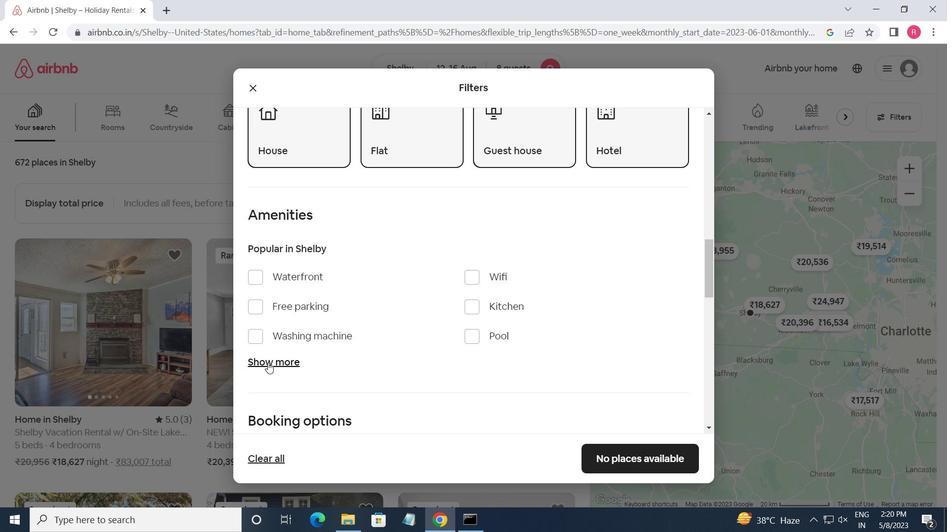 
Action: Mouse moved to (473, 277)
Screenshot: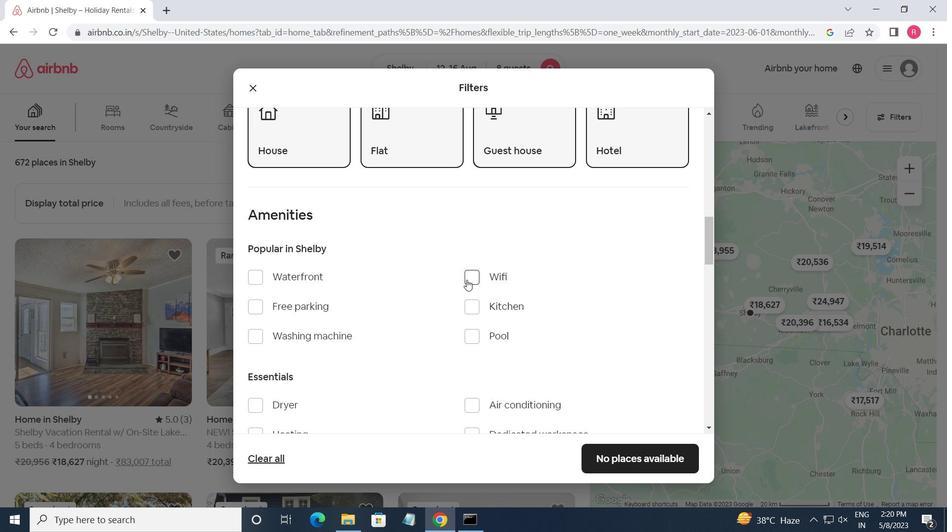 
Action: Mouse pressed left at (473, 277)
Screenshot: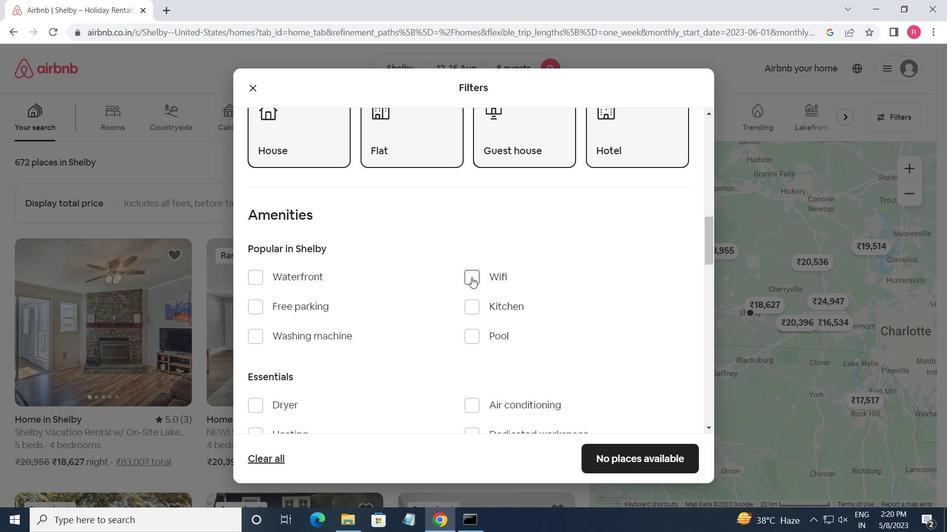 
Action: Mouse moved to (256, 312)
Screenshot: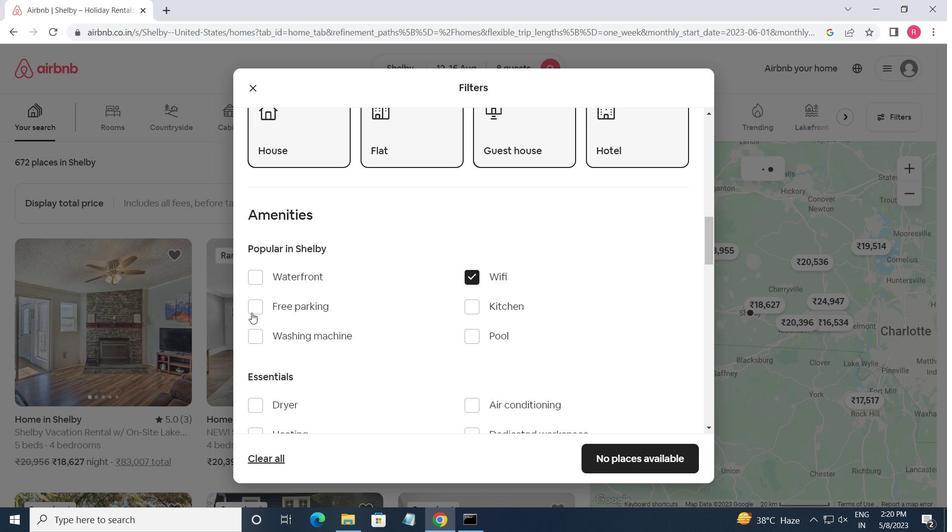 
Action: Mouse pressed left at (256, 312)
Screenshot: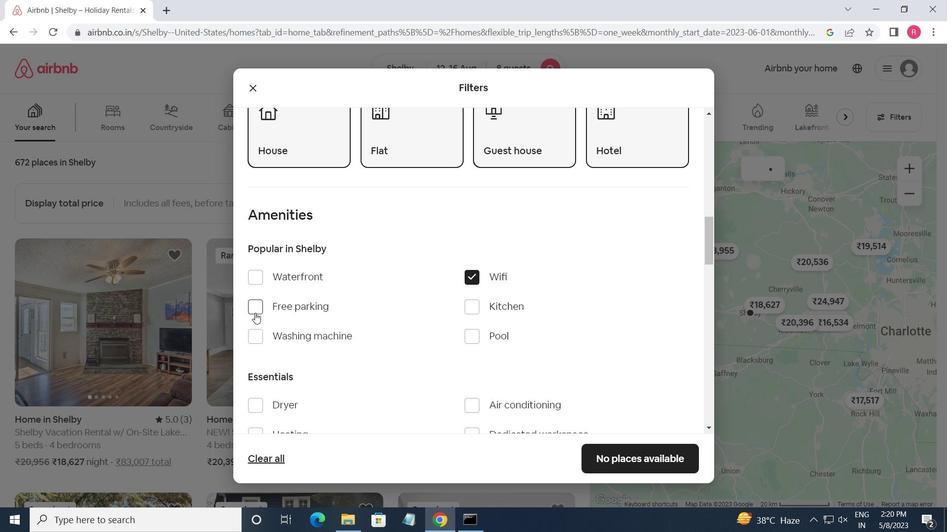 
Action: Mouse moved to (302, 329)
Screenshot: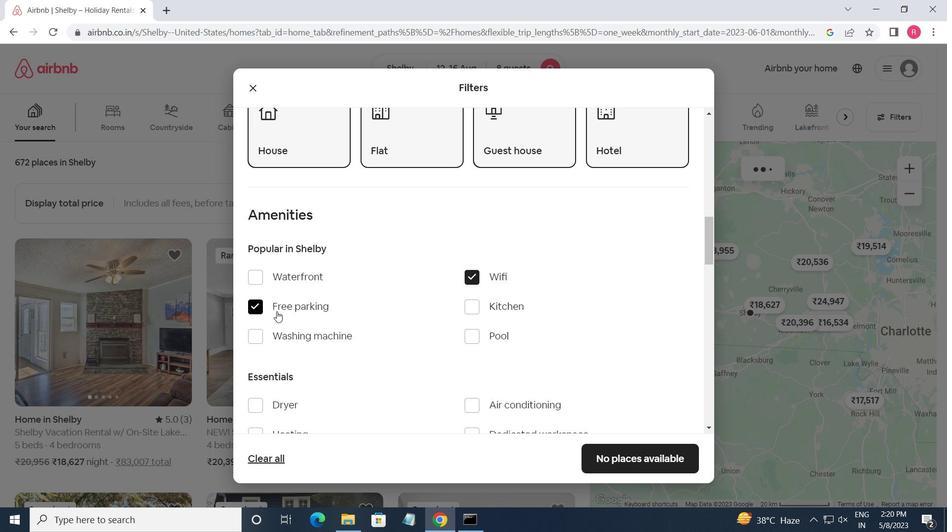 
Action: Mouse scrolled (302, 328) with delta (0, 0)
Screenshot: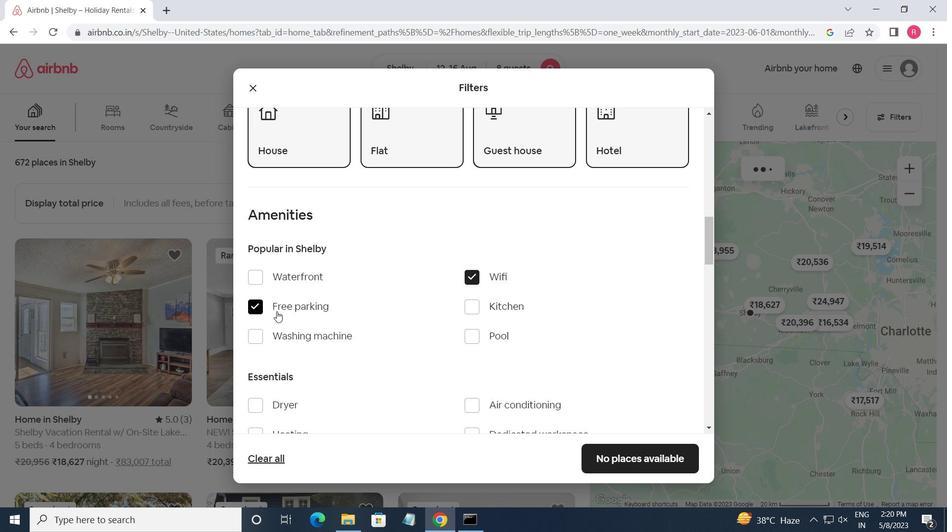 
Action: Mouse moved to (303, 330)
Screenshot: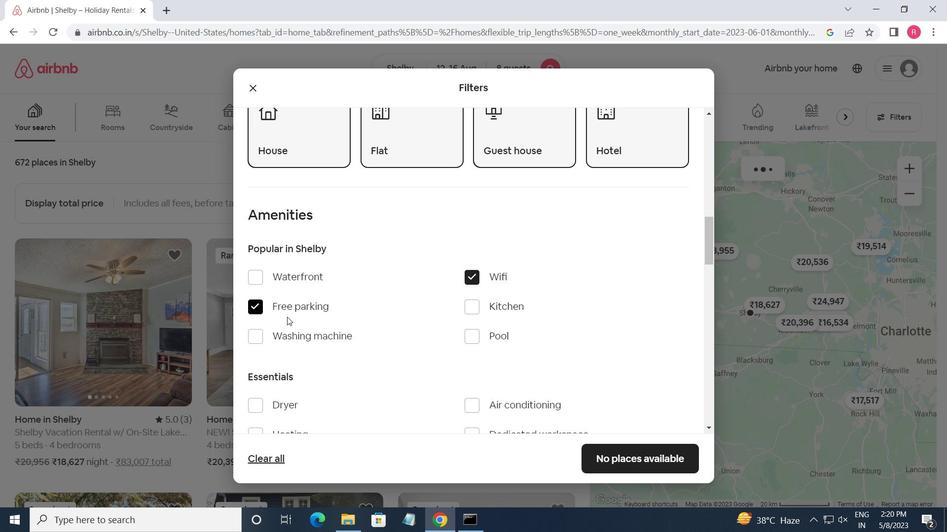 
Action: Mouse scrolled (303, 329) with delta (0, 0)
Screenshot: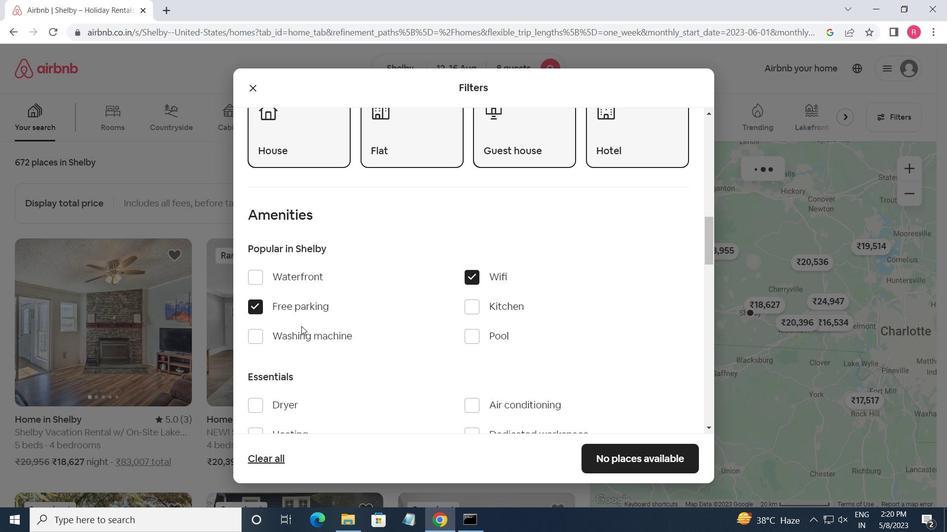 
Action: Mouse moved to (257, 342)
Screenshot: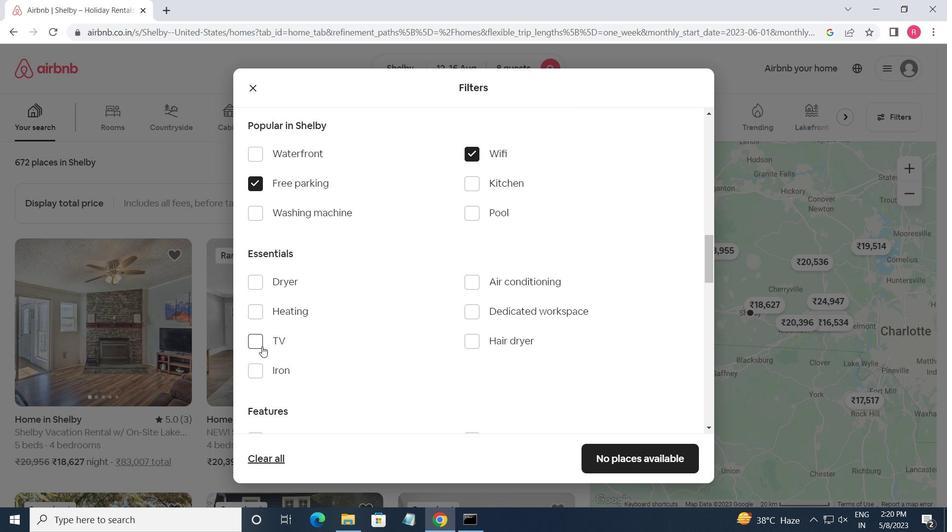 
Action: Mouse pressed left at (257, 342)
Screenshot: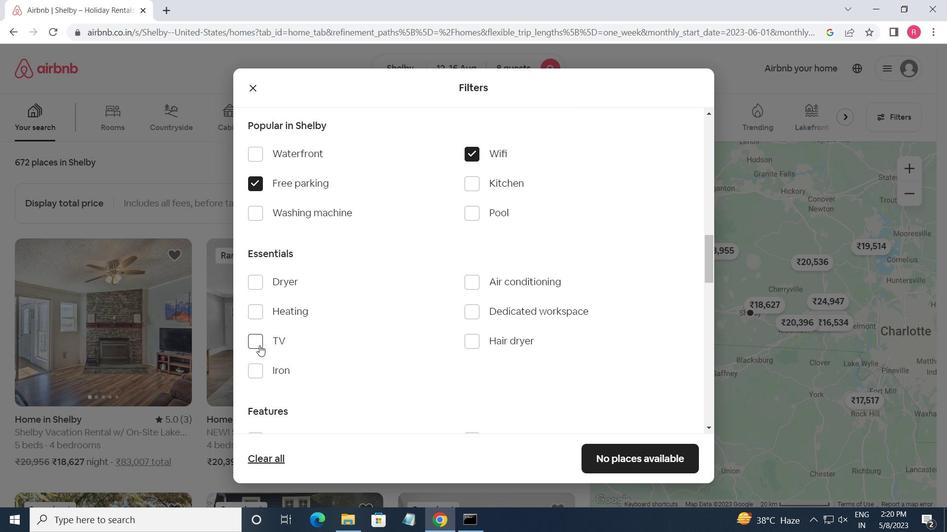 
Action: Mouse moved to (352, 361)
Screenshot: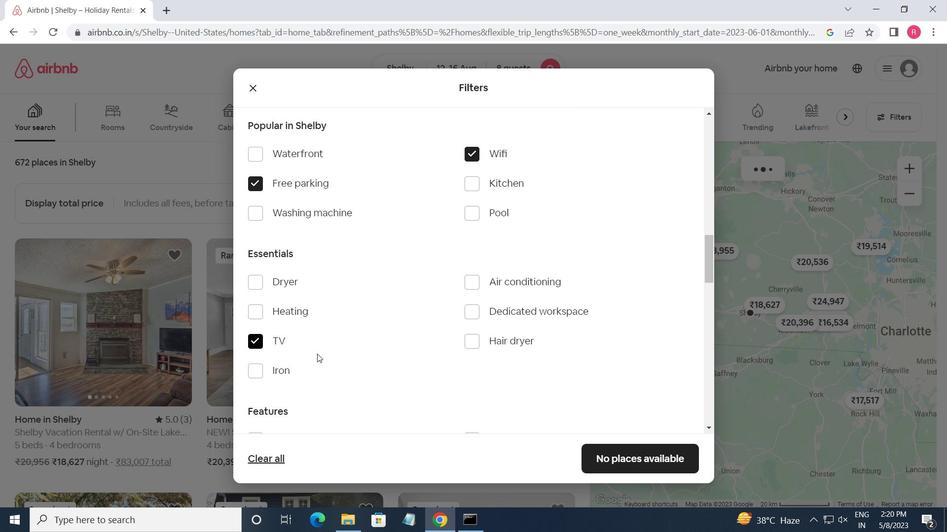 
Action: Mouse scrolled (352, 360) with delta (0, 0)
Screenshot: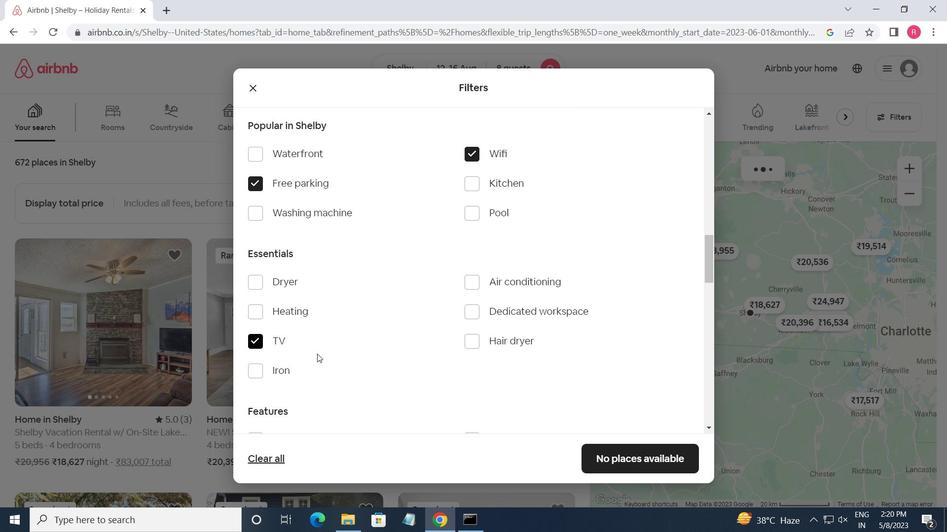 
Action: Mouse moved to (353, 361)
Screenshot: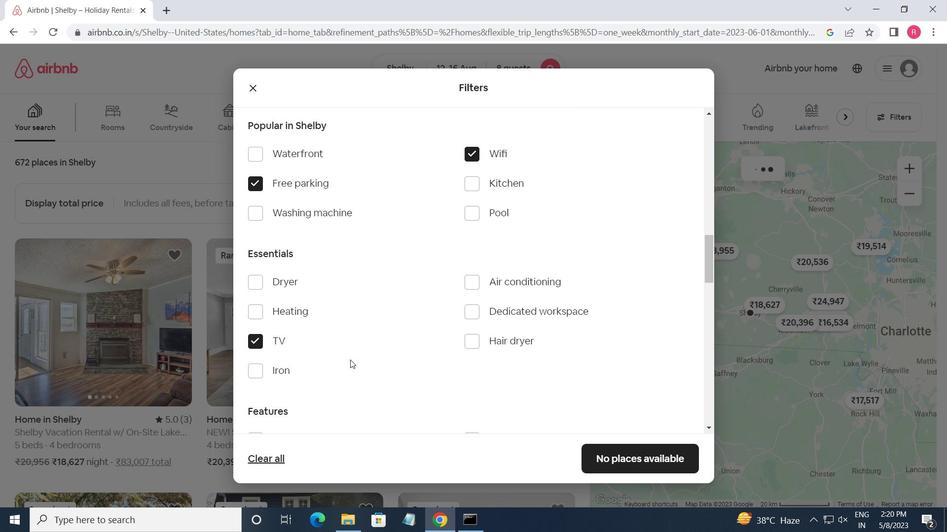 
Action: Mouse scrolled (353, 360) with delta (0, 0)
Screenshot: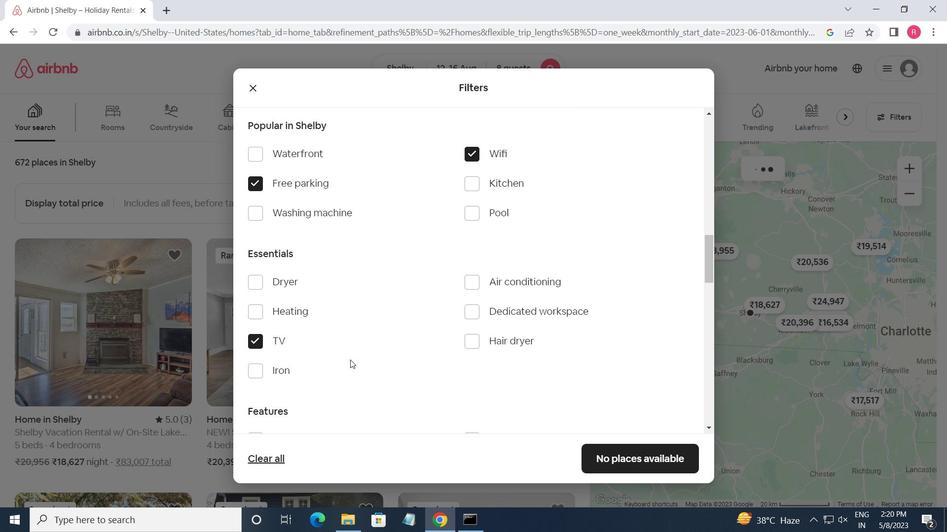 
Action: Mouse moved to (357, 358)
Screenshot: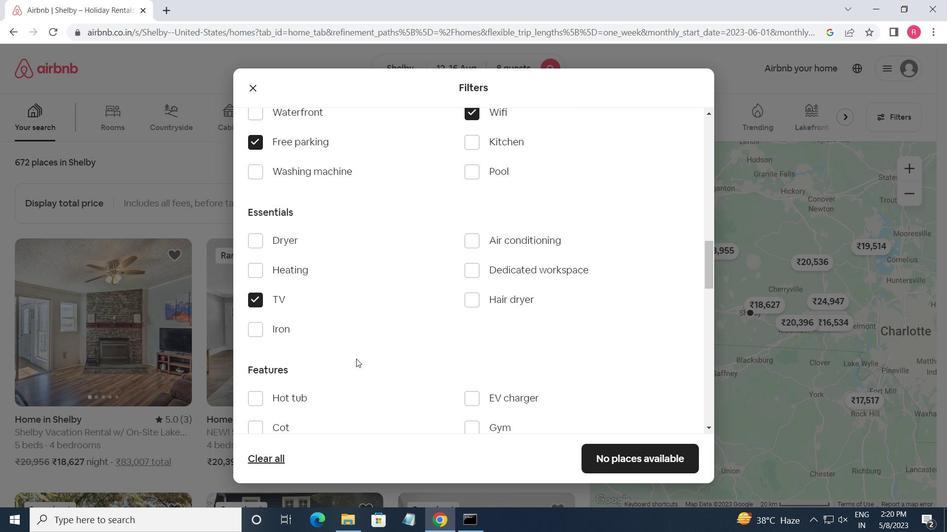 
Action: Mouse scrolled (357, 358) with delta (0, 0)
Screenshot: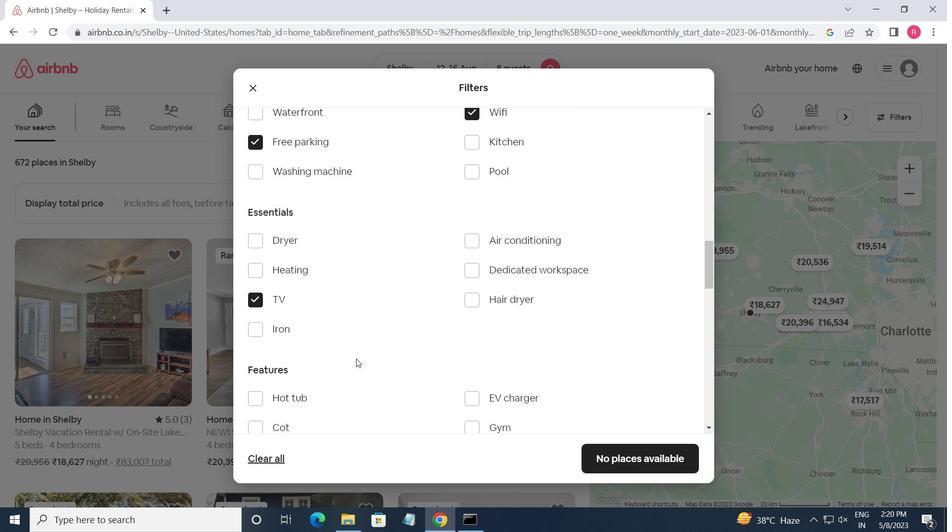 
Action: Mouse moved to (469, 289)
Screenshot: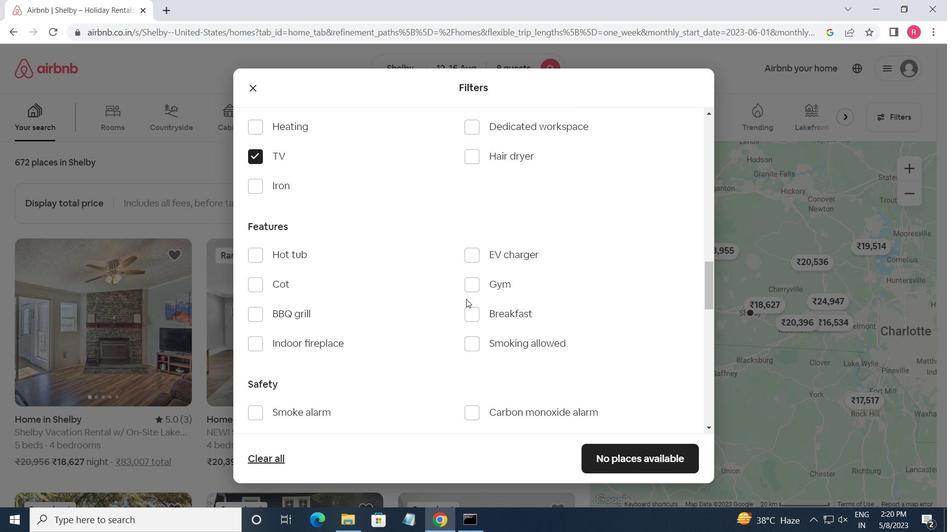 
Action: Mouse pressed left at (469, 289)
Screenshot: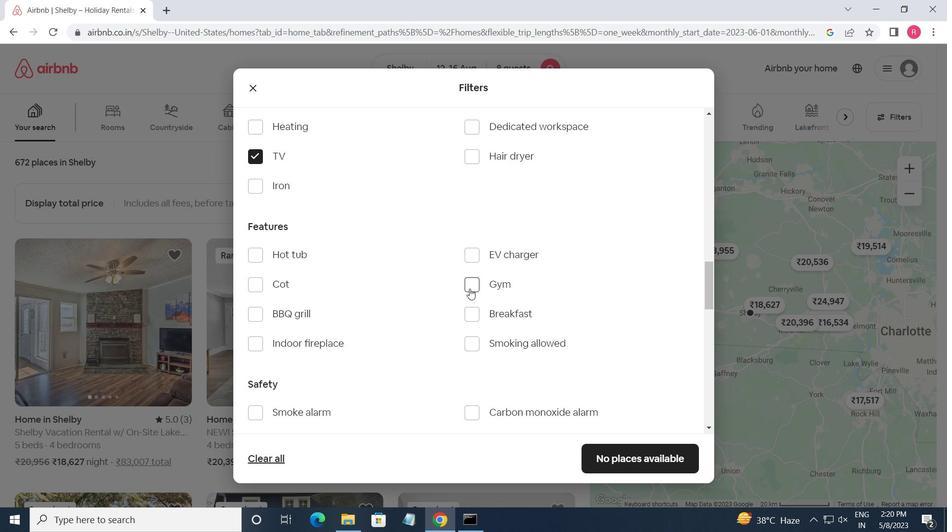 
Action: Mouse moved to (469, 318)
Screenshot: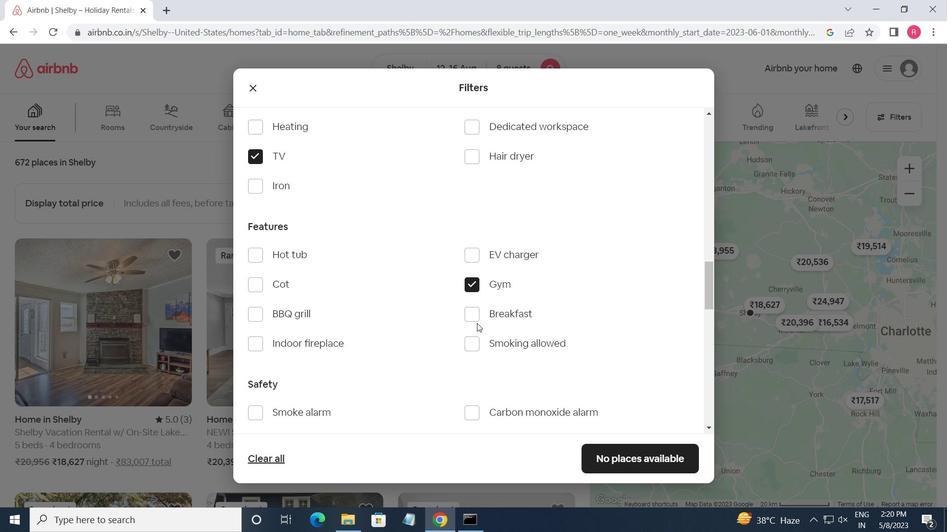 
Action: Mouse pressed left at (469, 318)
Screenshot: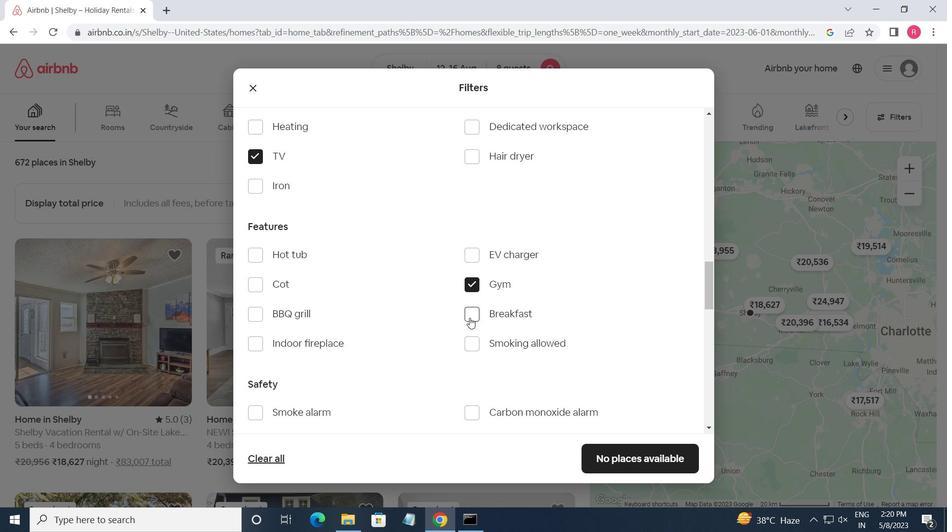 
Action: Mouse moved to (409, 306)
Screenshot: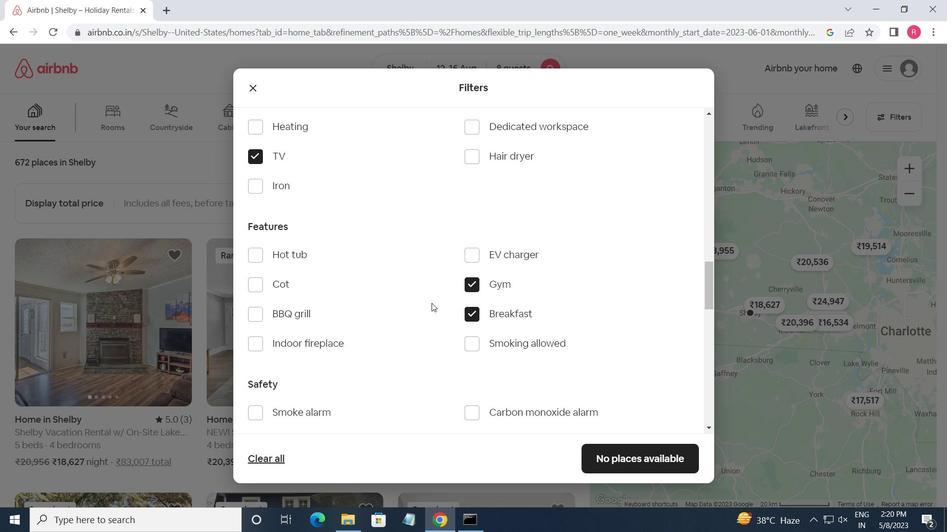 
Action: Mouse scrolled (409, 306) with delta (0, 0)
Screenshot: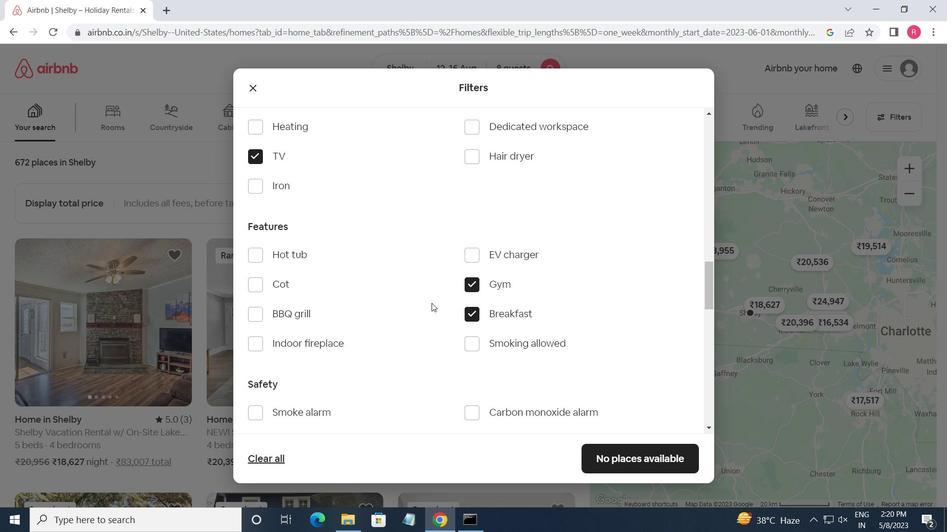 
Action: Mouse moved to (401, 312)
Screenshot: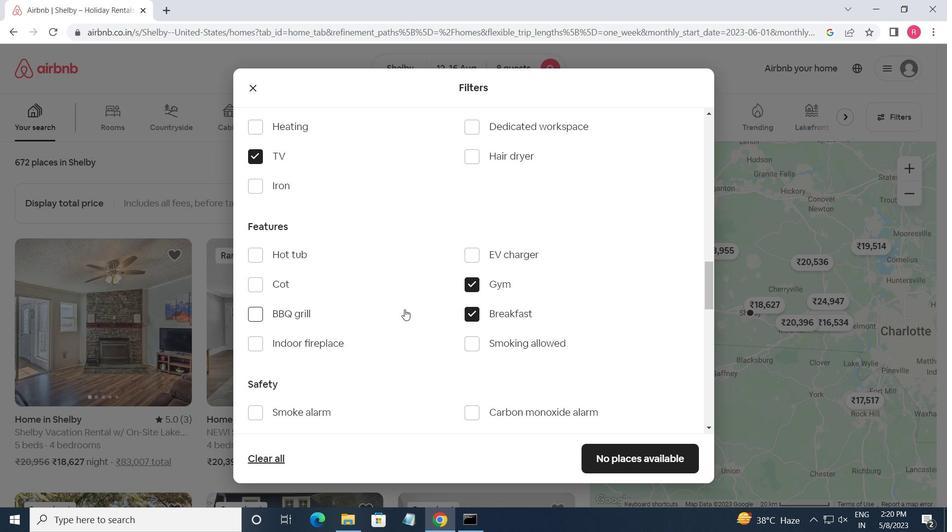 
Action: Mouse scrolled (401, 312) with delta (0, 0)
Screenshot: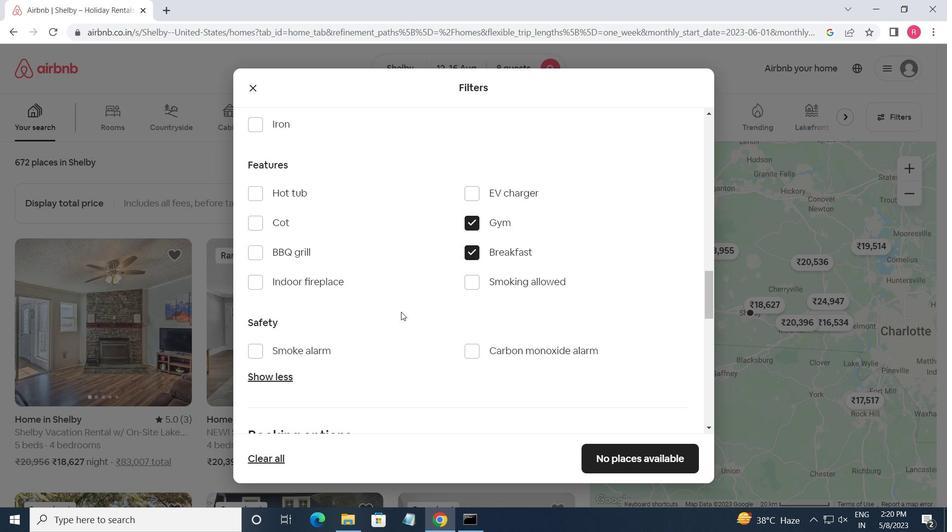 
Action: Mouse moved to (404, 315)
Screenshot: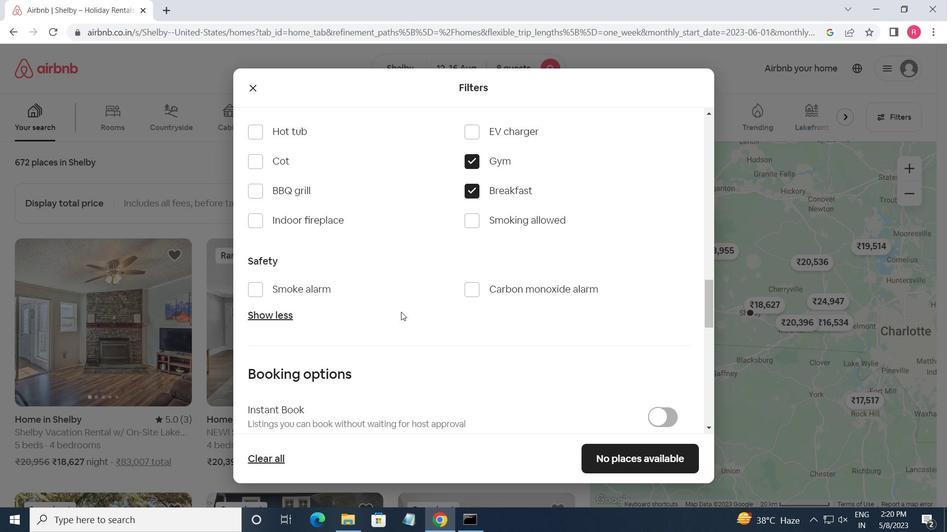 
Action: Mouse scrolled (404, 314) with delta (0, 0)
Screenshot: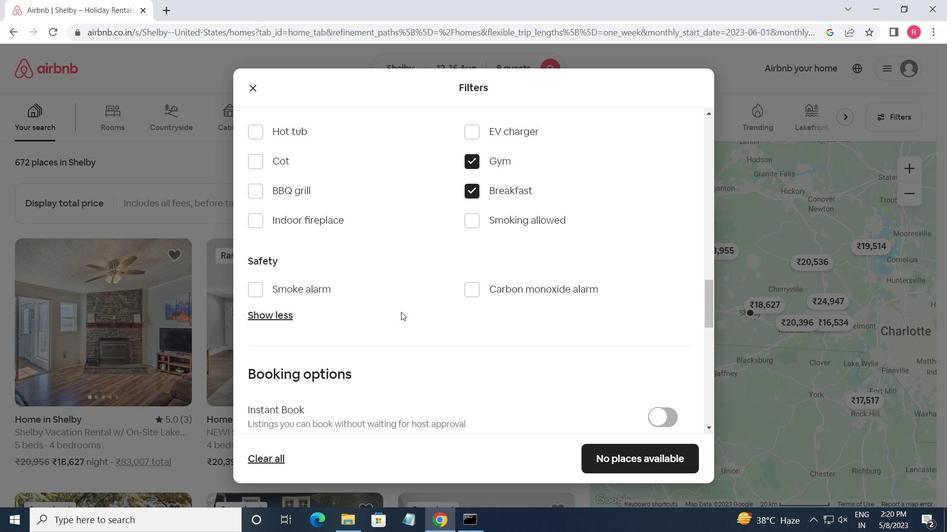 
Action: Mouse moved to (405, 315)
Screenshot: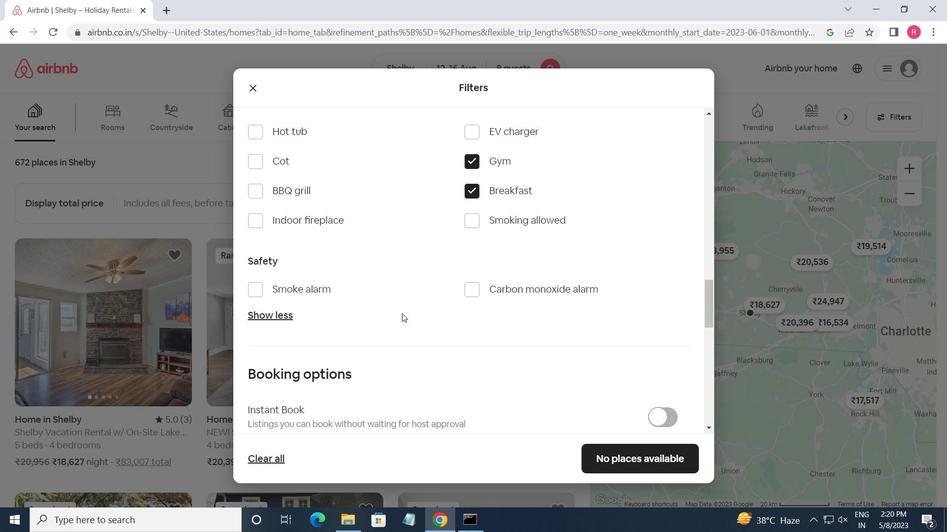 
Action: Mouse scrolled (405, 314) with delta (0, 0)
Screenshot: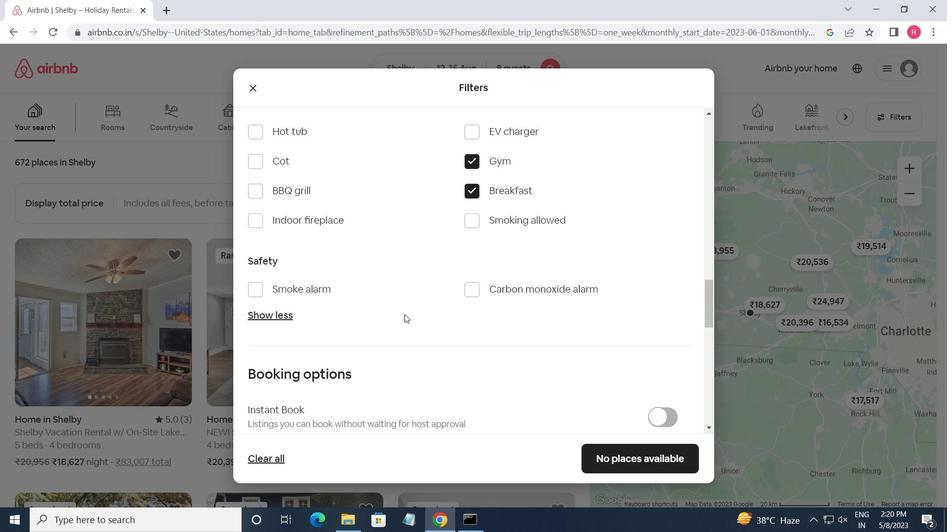 
Action: Mouse moved to (651, 338)
Screenshot: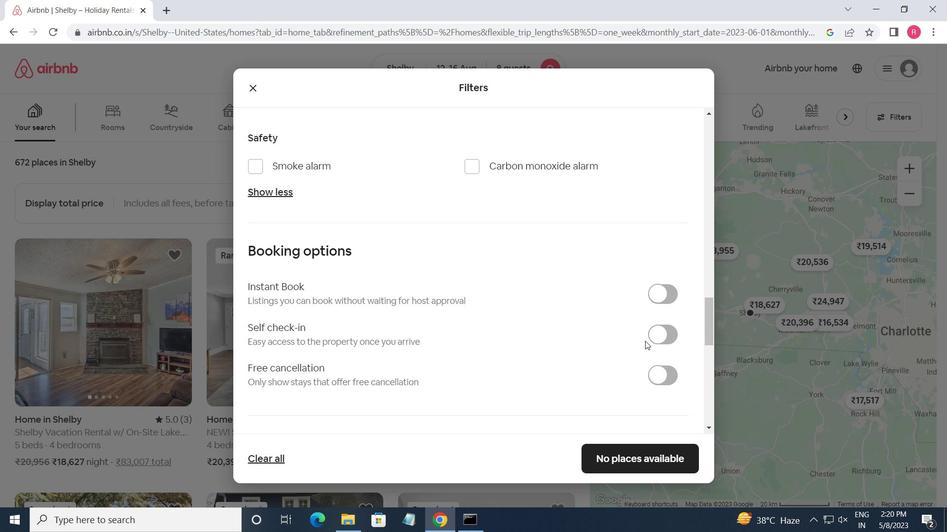 
Action: Mouse pressed left at (651, 338)
Screenshot: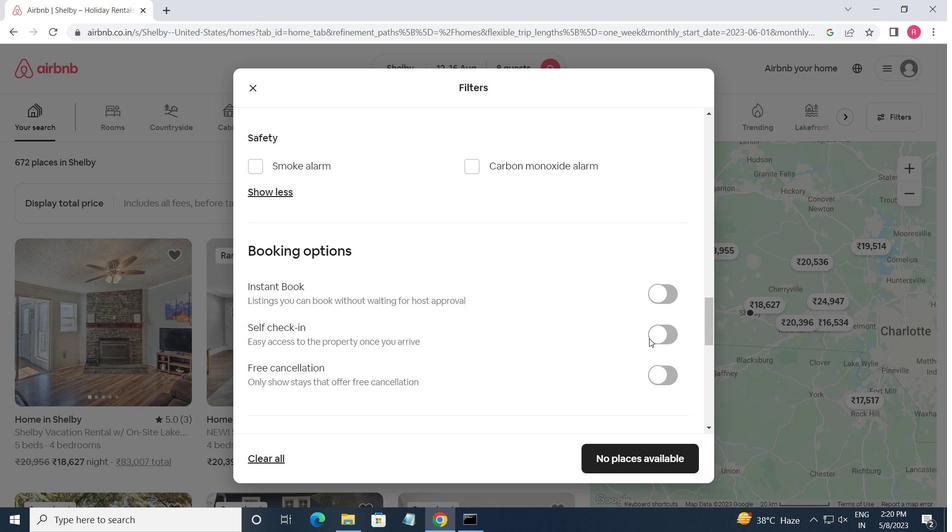 
Action: Mouse moved to (503, 355)
Screenshot: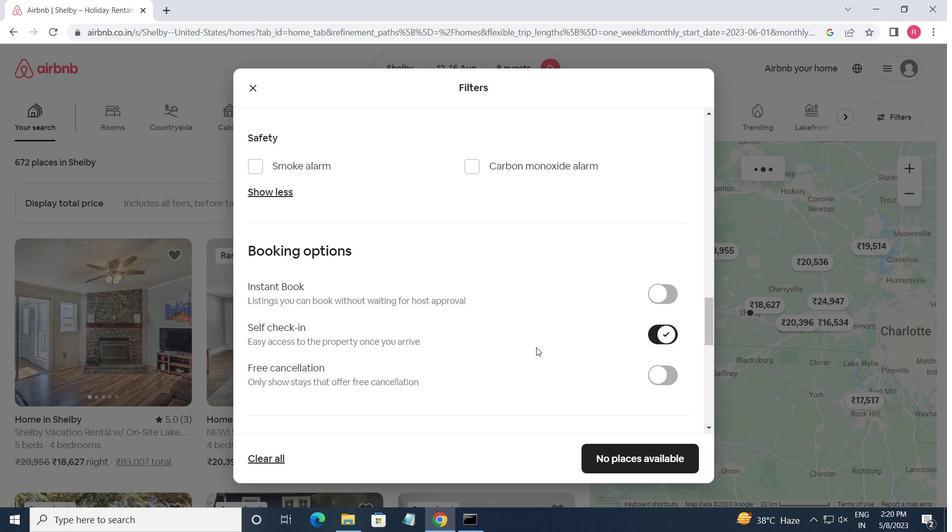 
Action: Mouse scrolled (503, 355) with delta (0, 0)
Screenshot: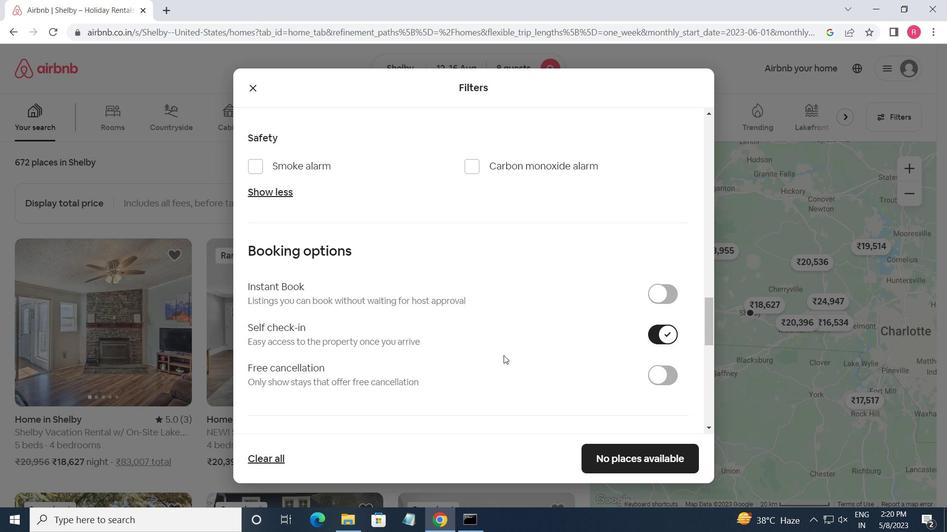 
Action: Mouse scrolled (503, 355) with delta (0, 0)
Screenshot: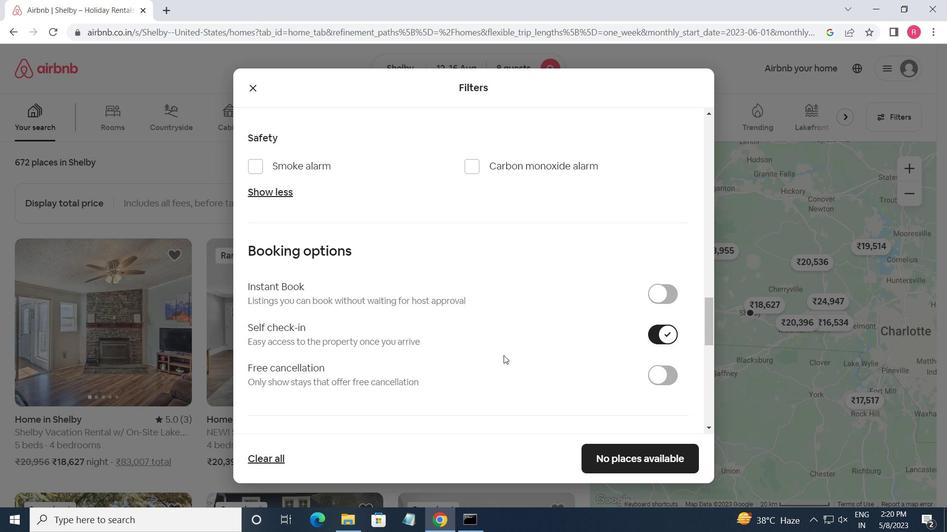 
Action: Mouse scrolled (503, 355) with delta (0, 0)
Screenshot: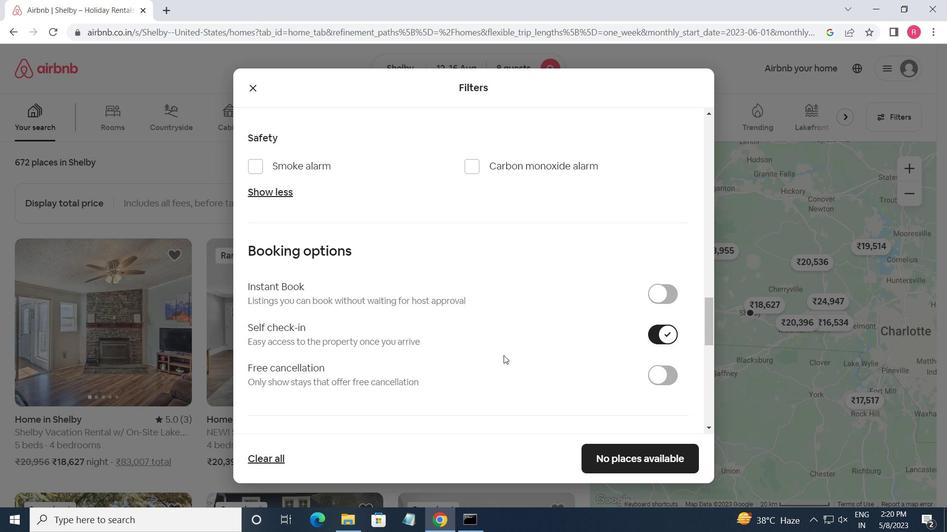 
Action: Mouse scrolled (503, 355) with delta (0, 0)
Screenshot: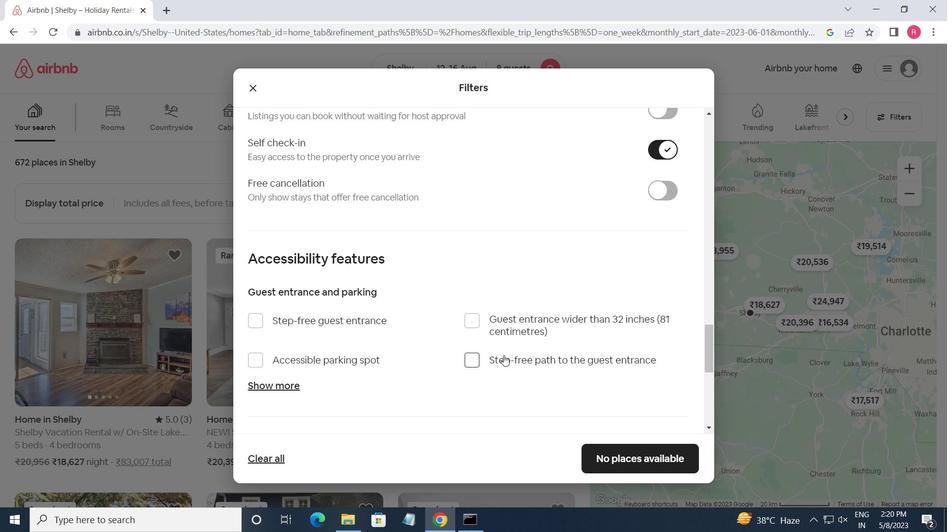 
Action: Mouse scrolled (503, 355) with delta (0, 0)
Screenshot: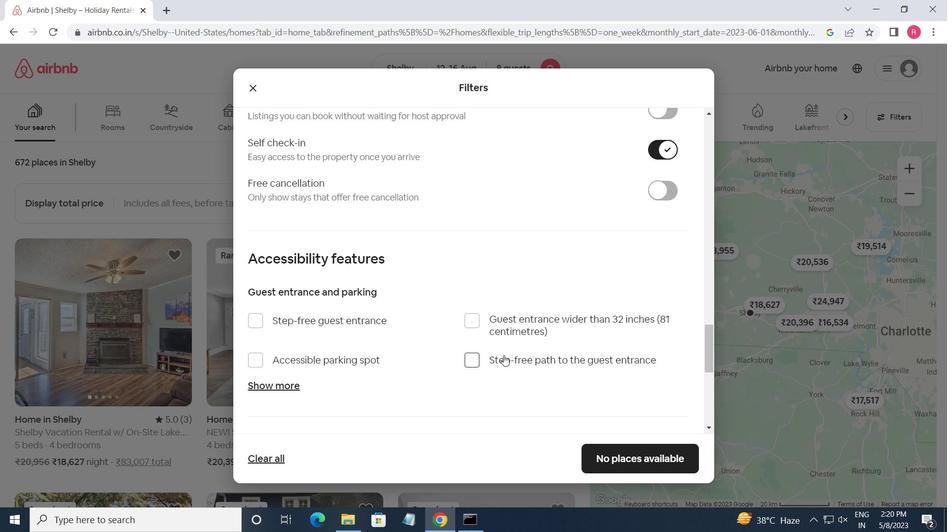
Action: Mouse scrolled (503, 355) with delta (0, 0)
Screenshot: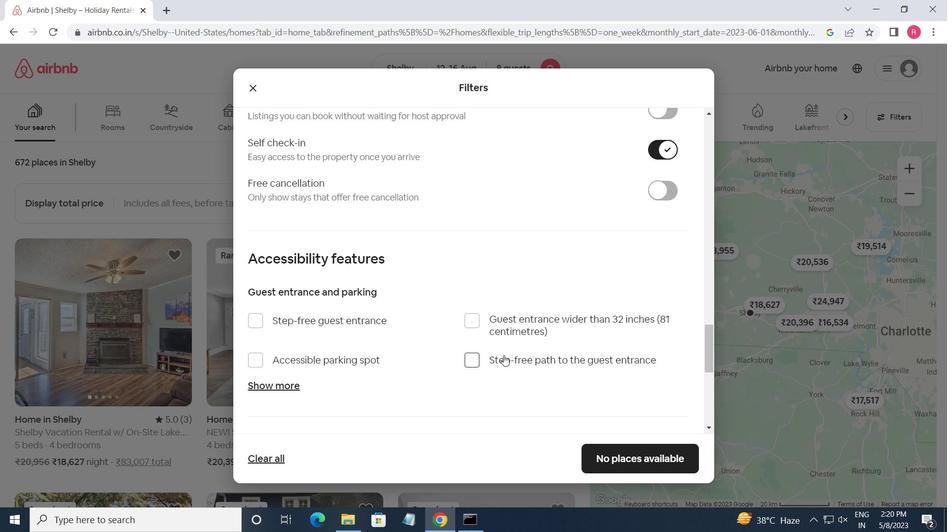 
Action: Mouse scrolled (503, 355) with delta (0, 0)
Screenshot: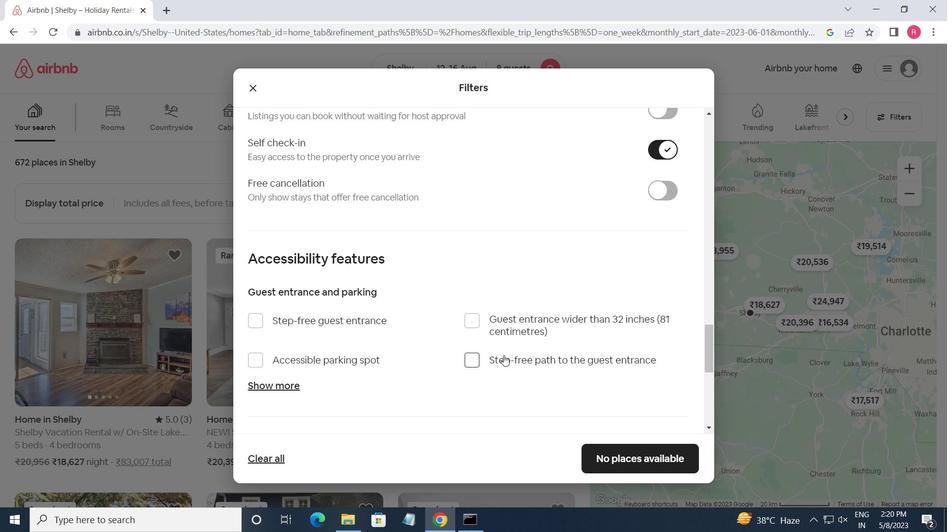 
Action: Mouse scrolled (503, 355) with delta (0, 0)
Screenshot: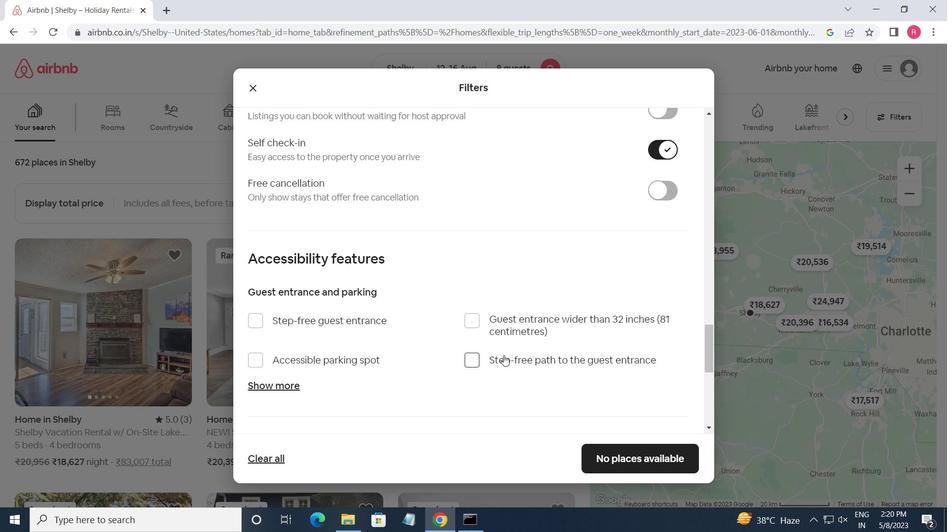 
Action: Mouse moved to (251, 383)
Screenshot: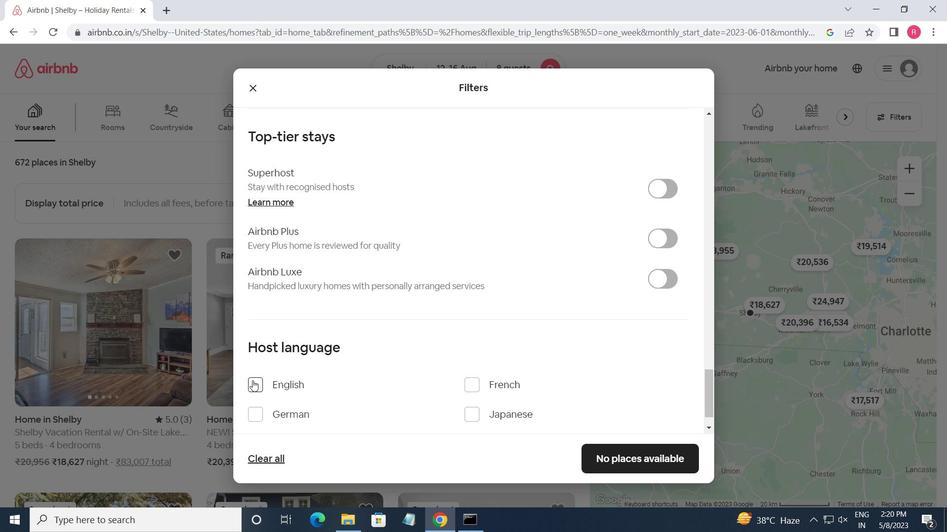 
Action: Mouse pressed left at (251, 383)
Screenshot: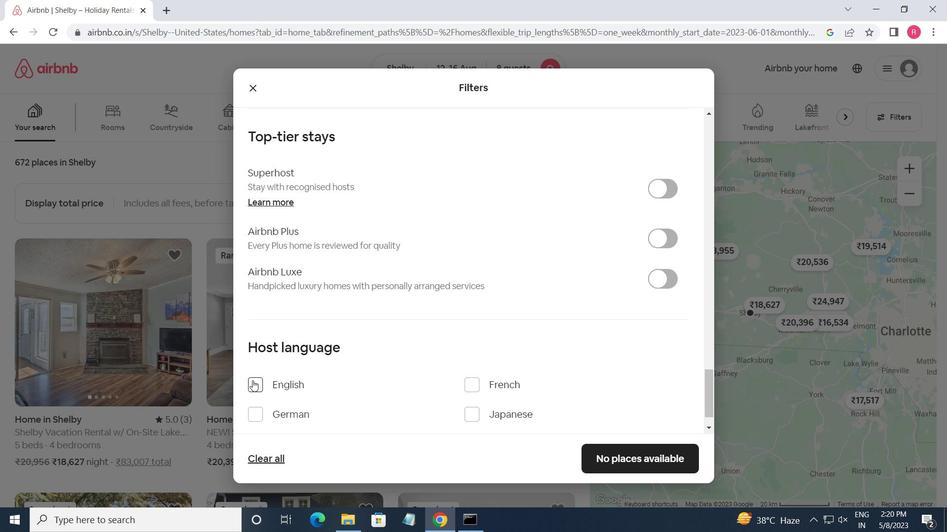 
Action: Mouse moved to (610, 457)
Screenshot: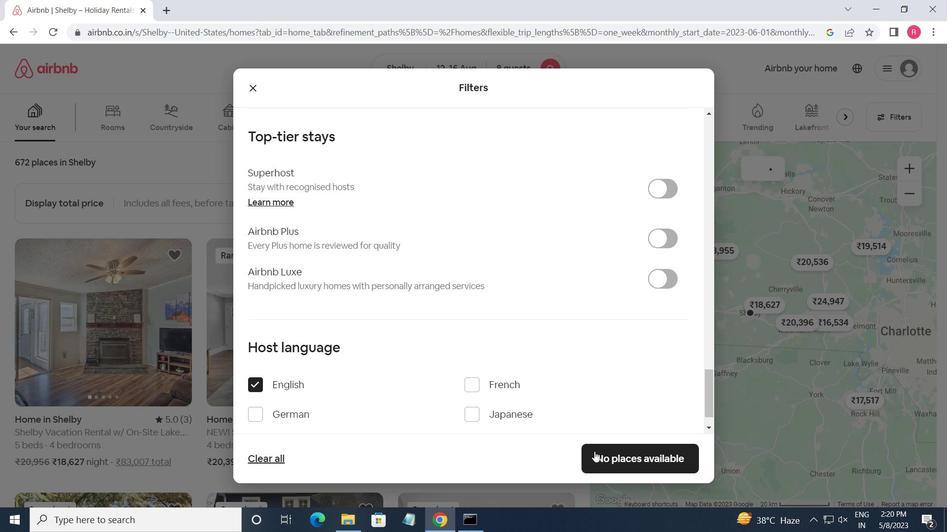 
Action: Mouse pressed left at (610, 457)
Screenshot: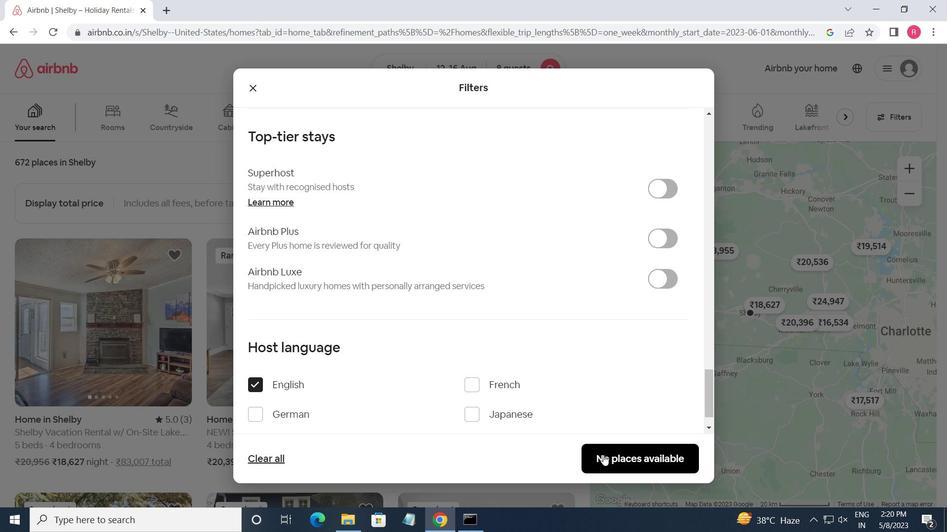 
Action: Mouse moved to (610, 458)
Screenshot: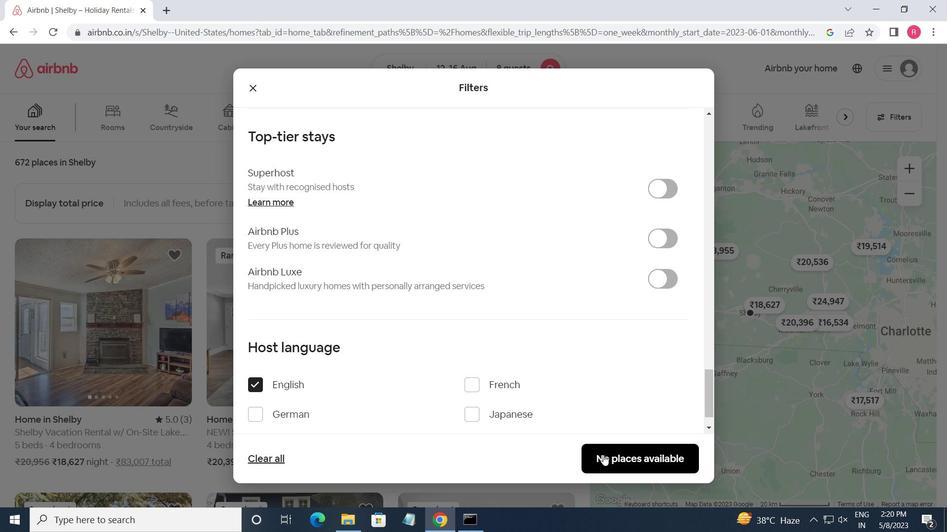 
